 Task: Create a due date automation trigger when advanced on, on the tuesday of the week a card is due add dates due in 1 days at 11:00 AM.
Action: Mouse moved to (822, 251)
Screenshot: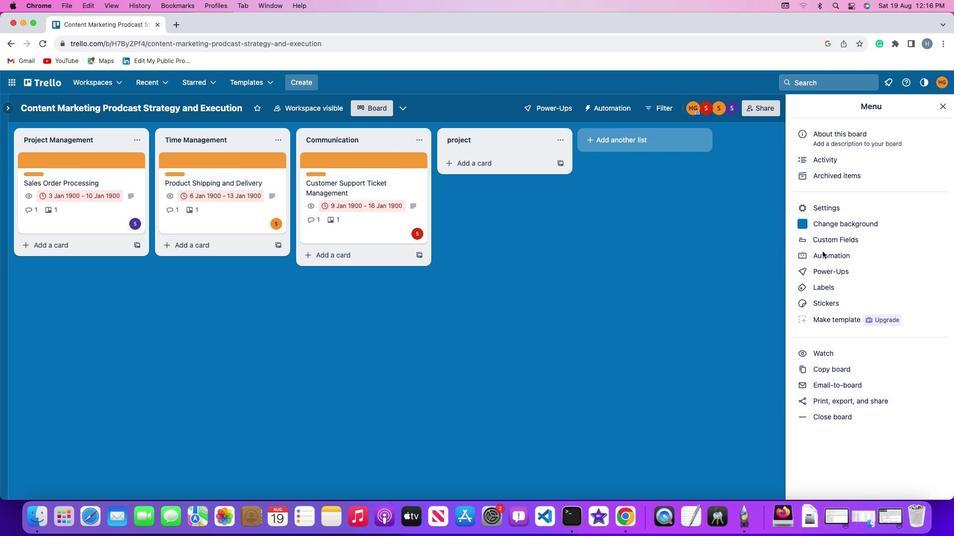 
Action: Mouse pressed left at (822, 251)
Screenshot: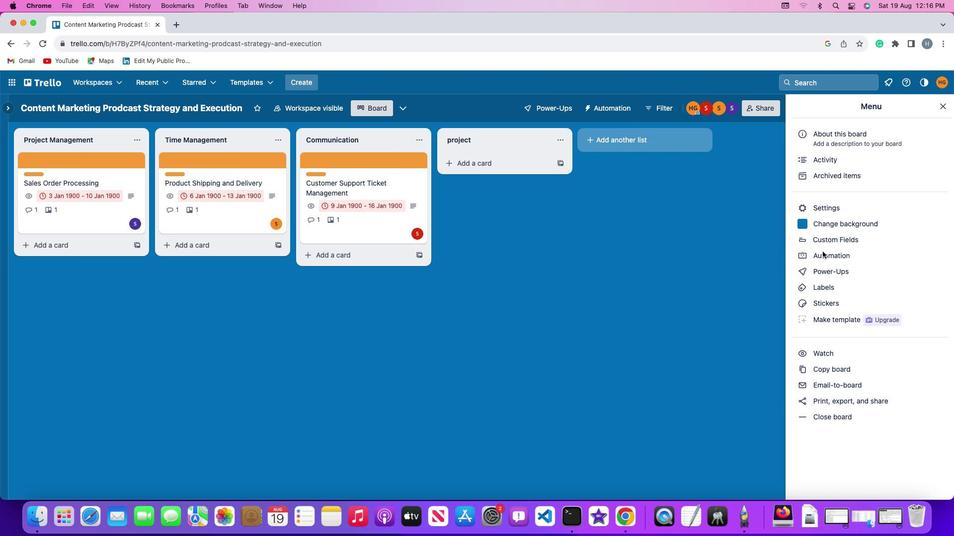 
Action: Mouse pressed left at (822, 251)
Screenshot: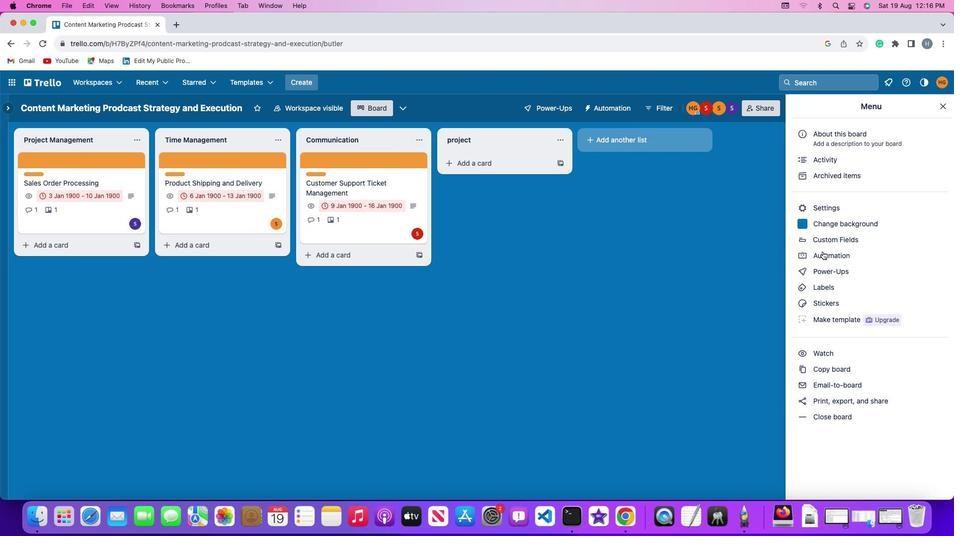 
Action: Mouse moved to (67, 235)
Screenshot: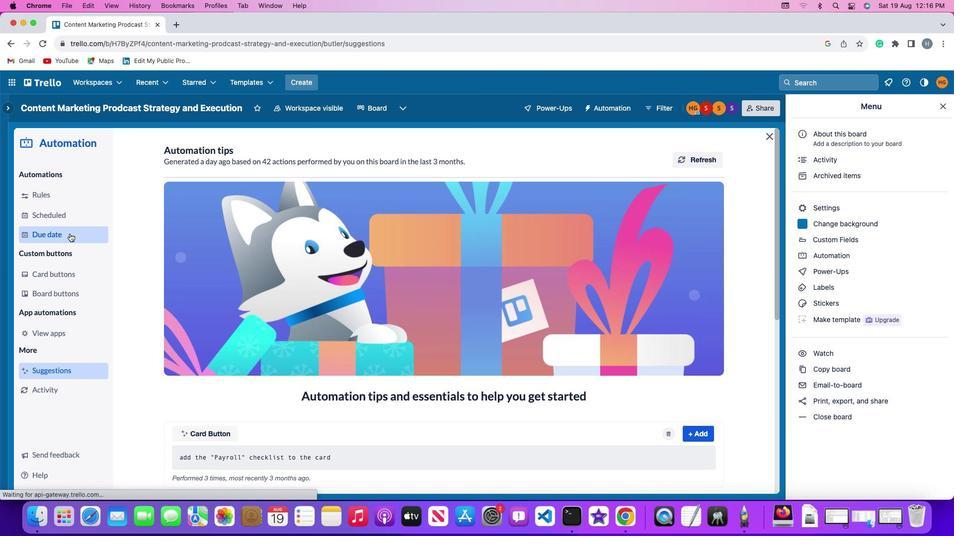 
Action: Mouse pressed left at (67, 235)
Screenshot: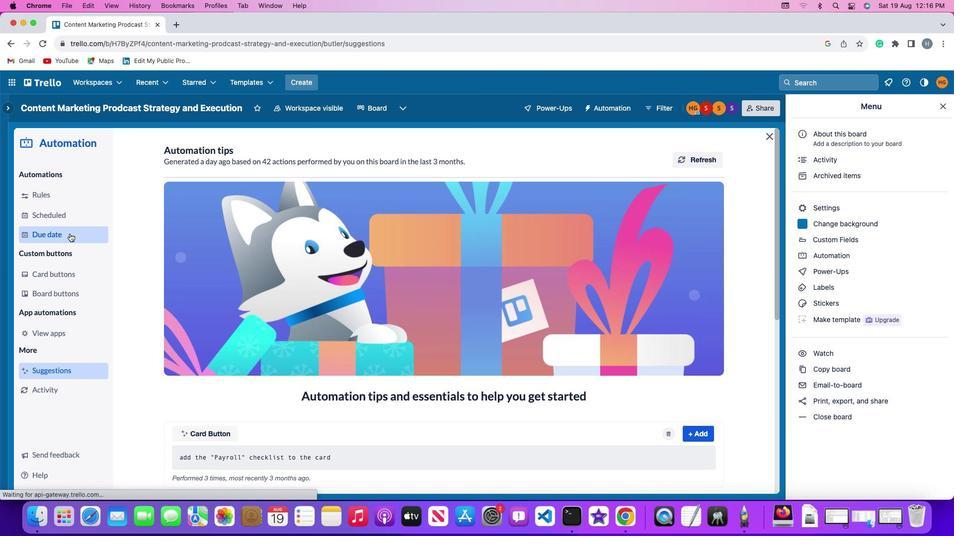 
Action: Mouse moved to (667, 153)
Screenshot: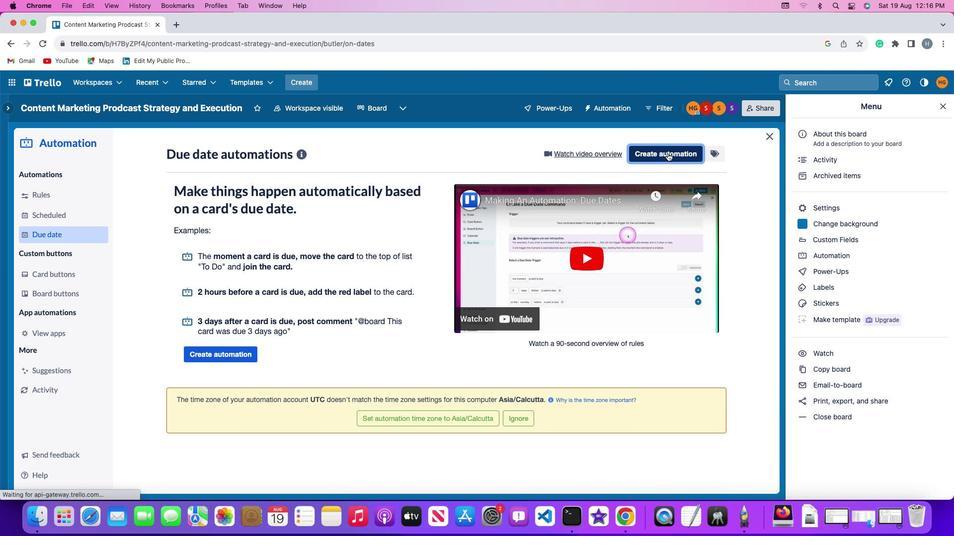 
Action: Mouse pressed left at (667, 153)
Screenshot: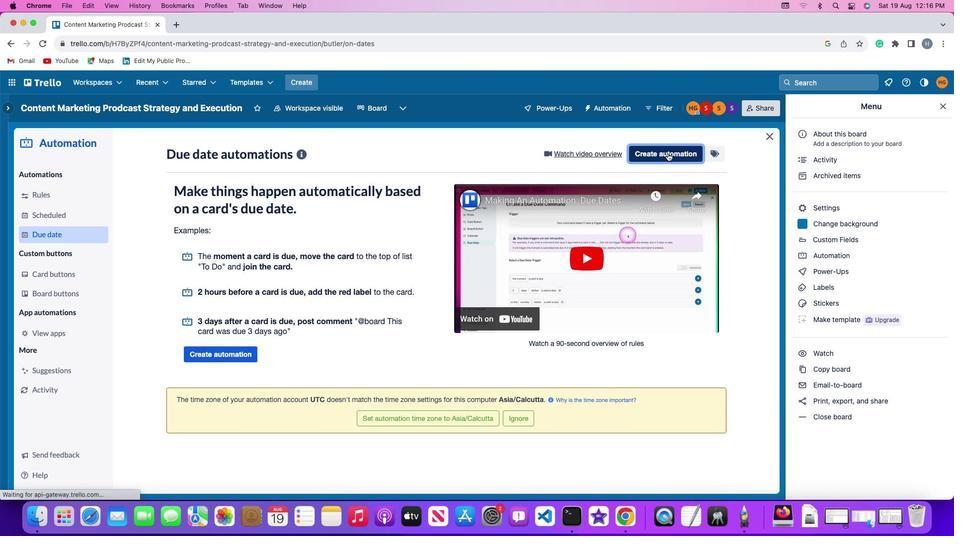 
Action: Mouse moved to (183, 249)
Screenshot: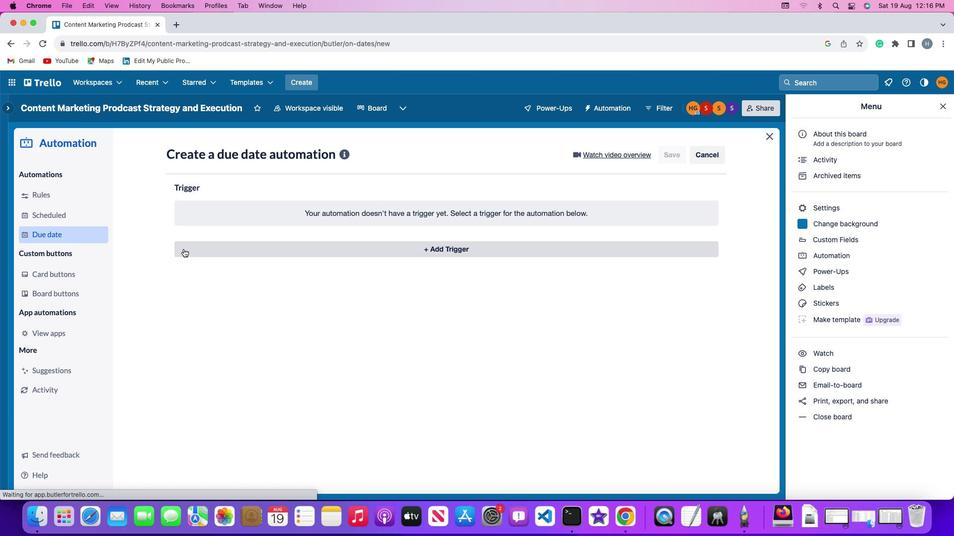 
Action: Mouse pressed left at (183, 249)
Screenshot: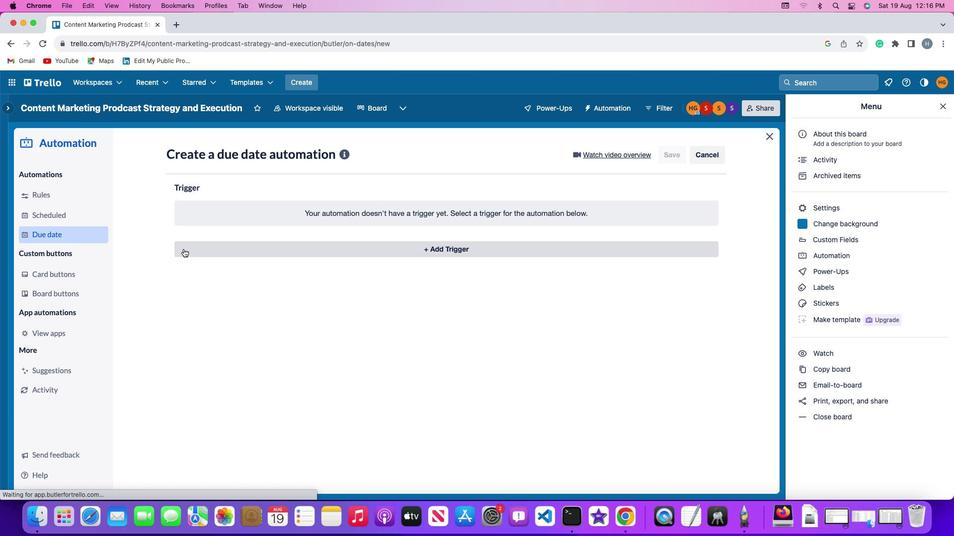 
Action: Mouse moved to (206, 431)
Screenshot: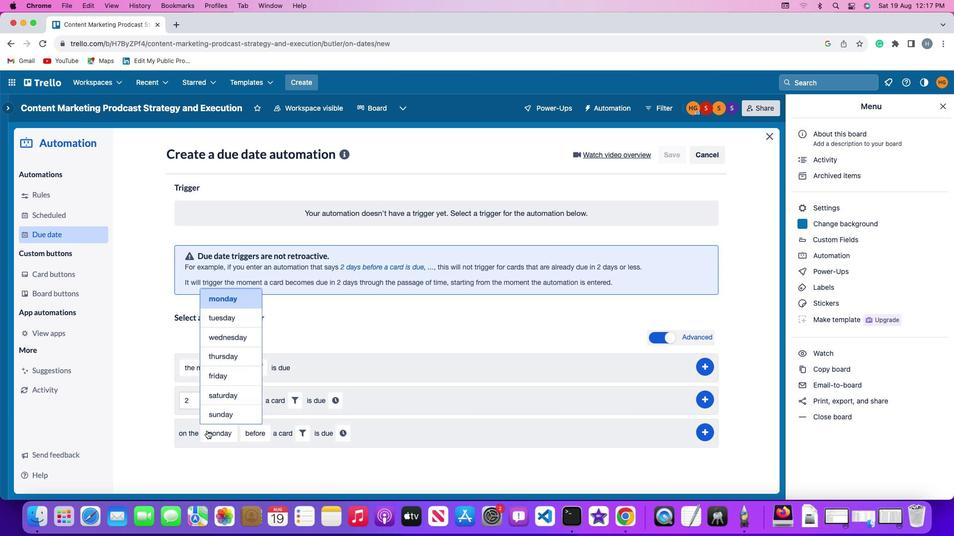 
Action: Mouse pressed left at (206, 431)
Screenshot: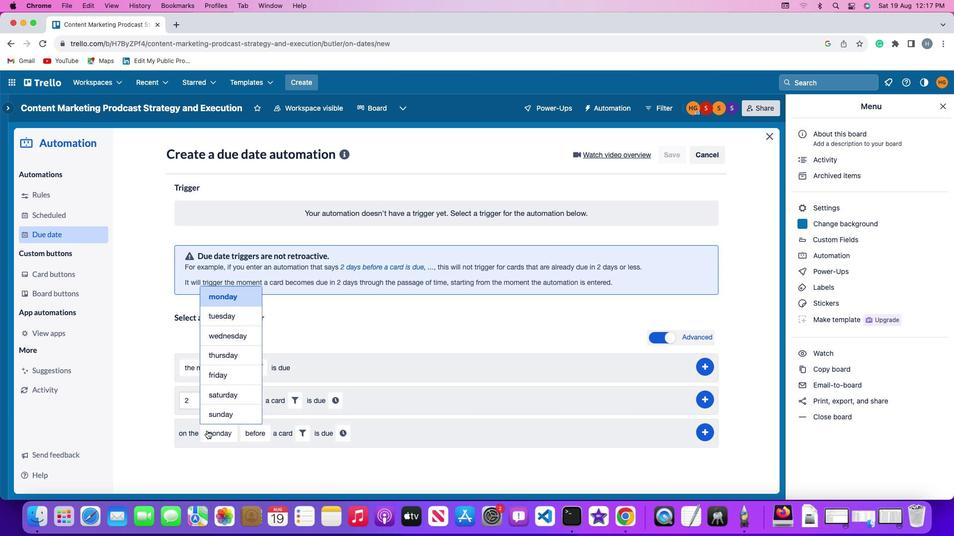 
Action: Mouse moved to (223, 309)
Screenshot: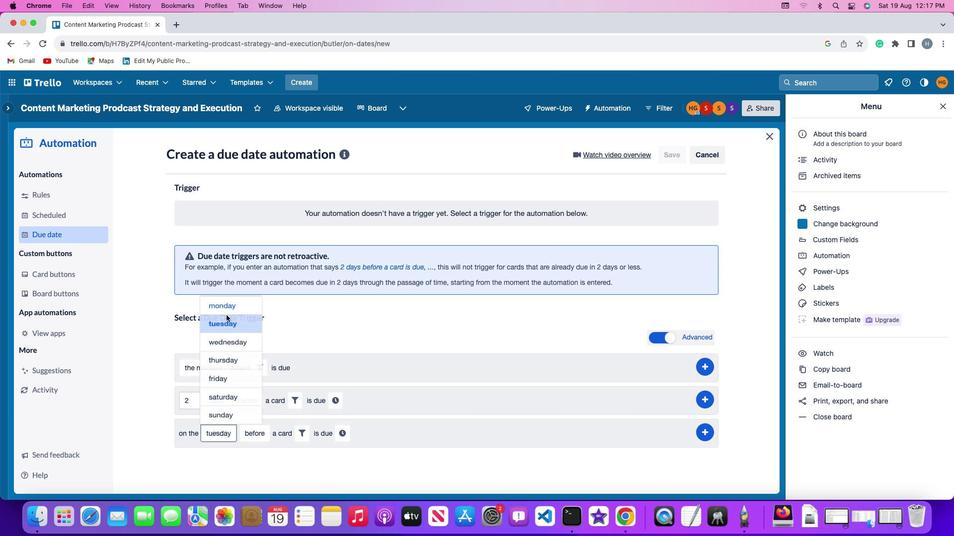 
Action: Mouse pressed left at (223, 309)
Screenshot: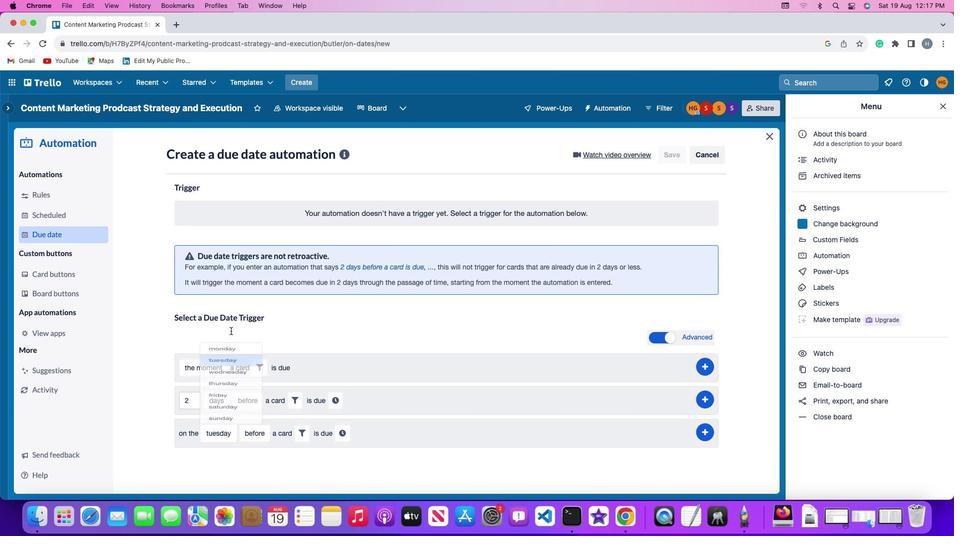 
Action: Mouse moved to (253, 437)
Screenshot: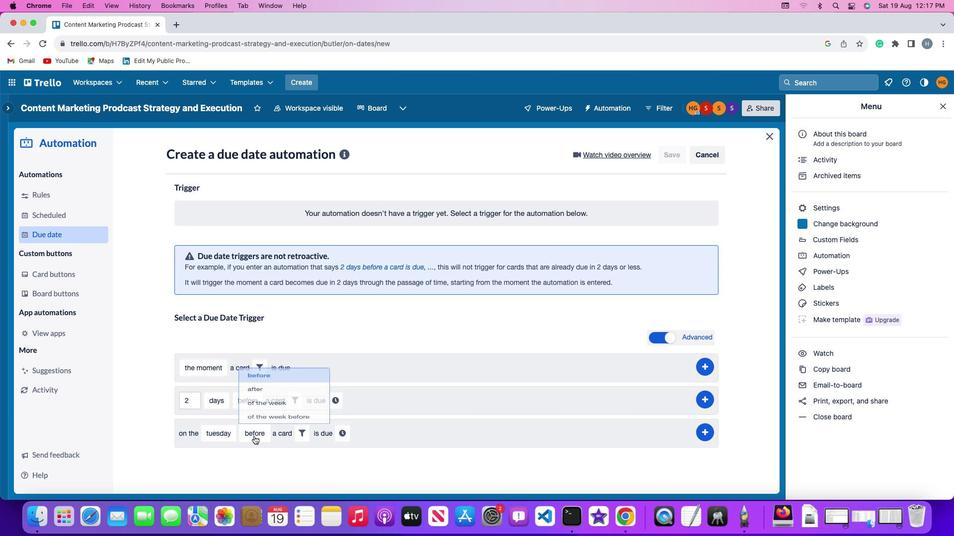 
Action: Mouse pressed left at (253, 437)
Screenshot: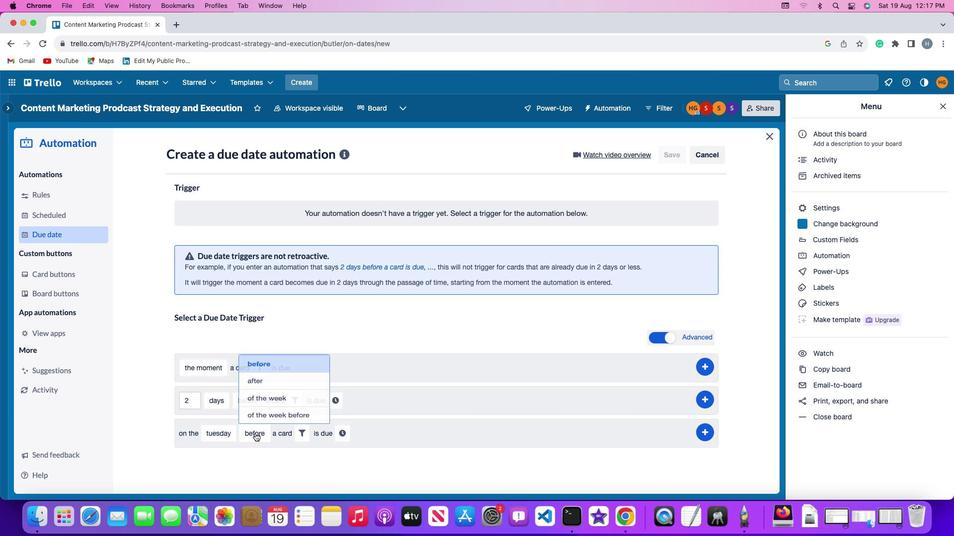 
Action: Mouse moved to (266, 391)
Screenshot: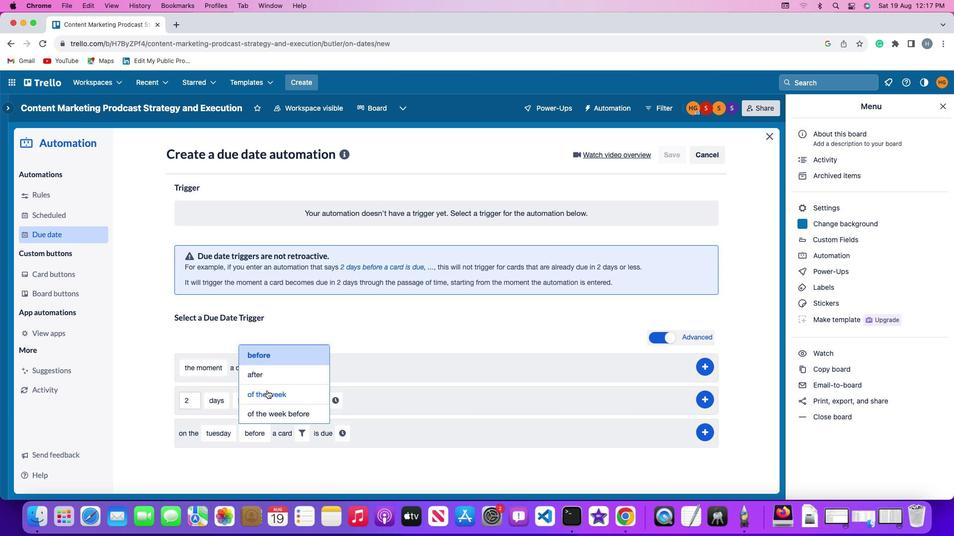 
Action: Mouse pressed left at (266, 391)
Screenshot: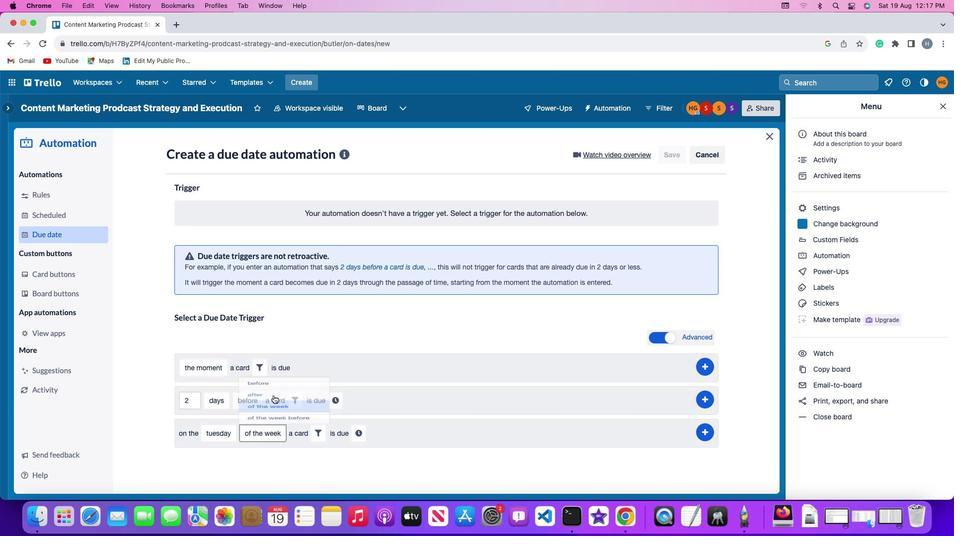 
Action: Mouse moved to (318, 430)
Screenshot: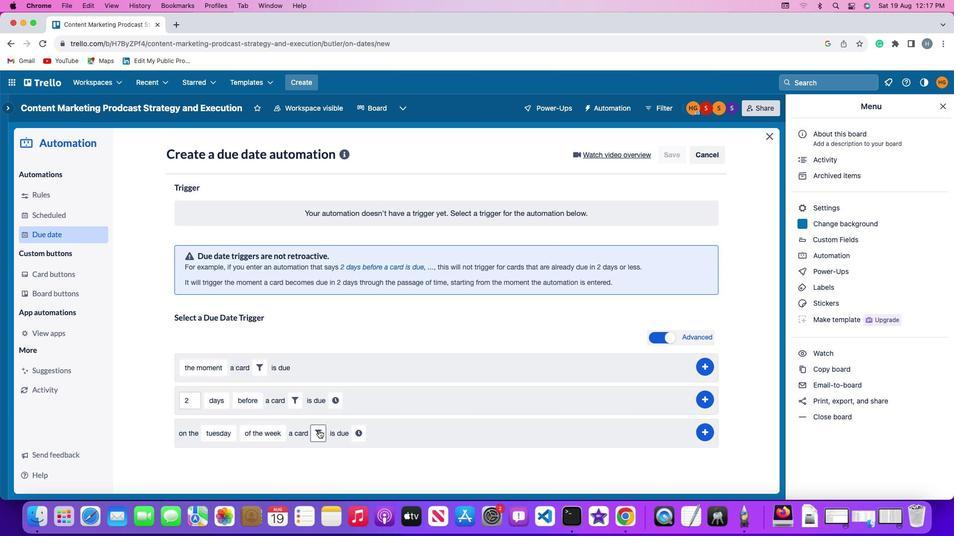 
Action: Mouse pressed left at (318, 430)
Screenshot: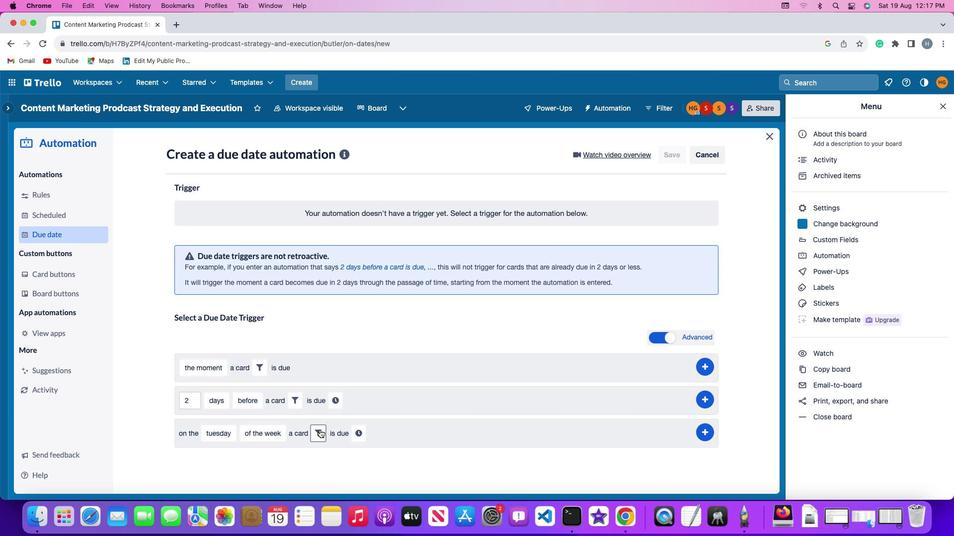 
Action: Mouse moved to (380, 463)
Screenshot: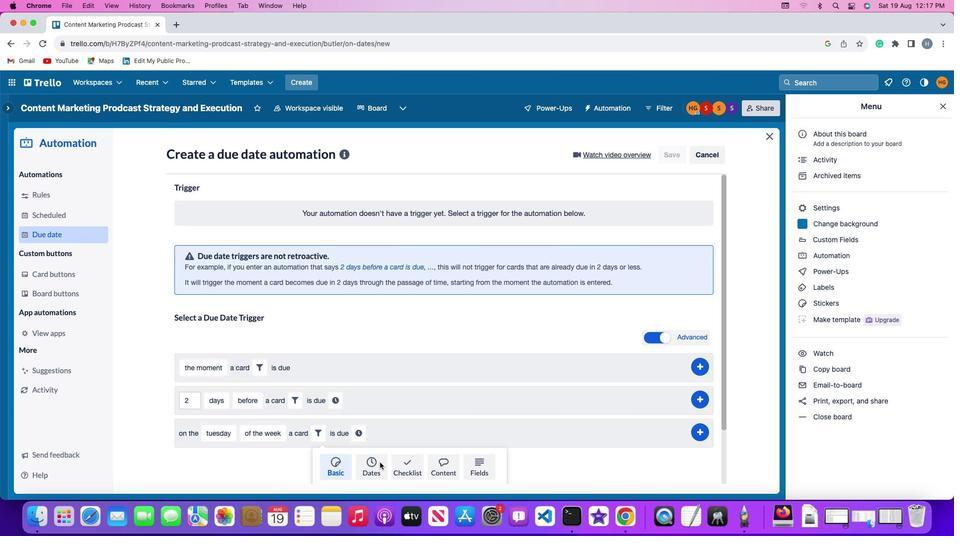 
Action: Mouse pressed left at (380, 463)
Screenshot: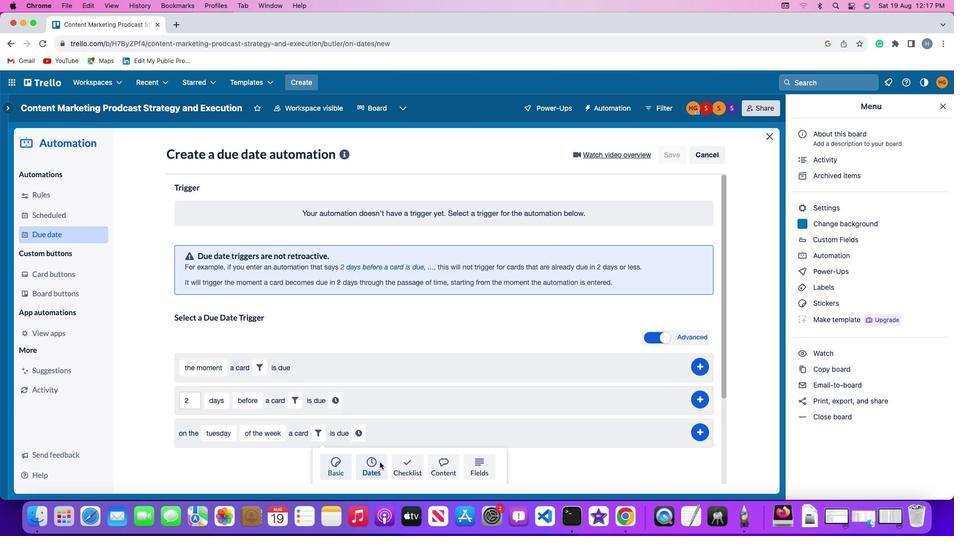 
Action: Mouse moved to (266, 452)
Screenshot: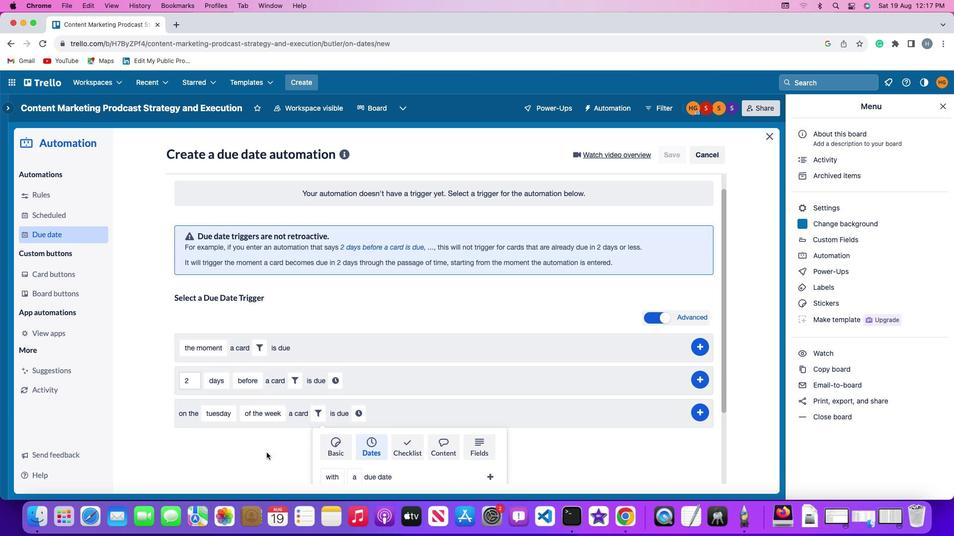 
Action: Mouse scrolled (266, 452) with delta (0, 0)
Screenshot: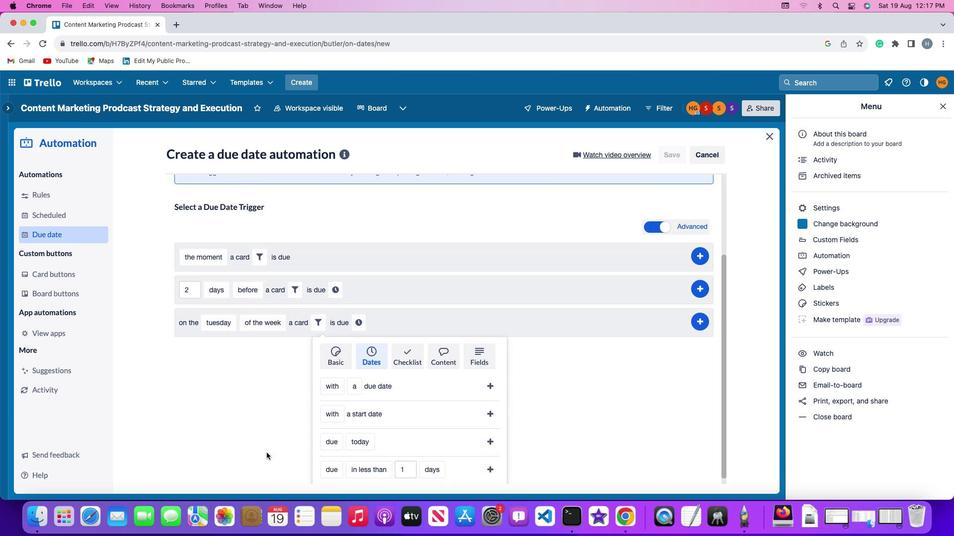 
Action: Mouse scrolled (266, 452) with delta (0, 0)
Screenshot: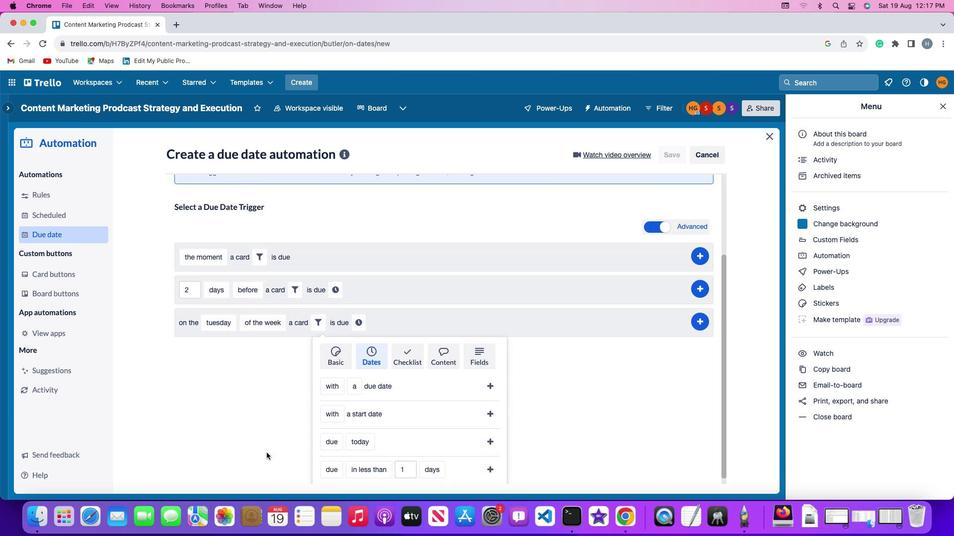 
Action: Mouse scrolled (266, 452) with delta (0, -1)
Screenshot: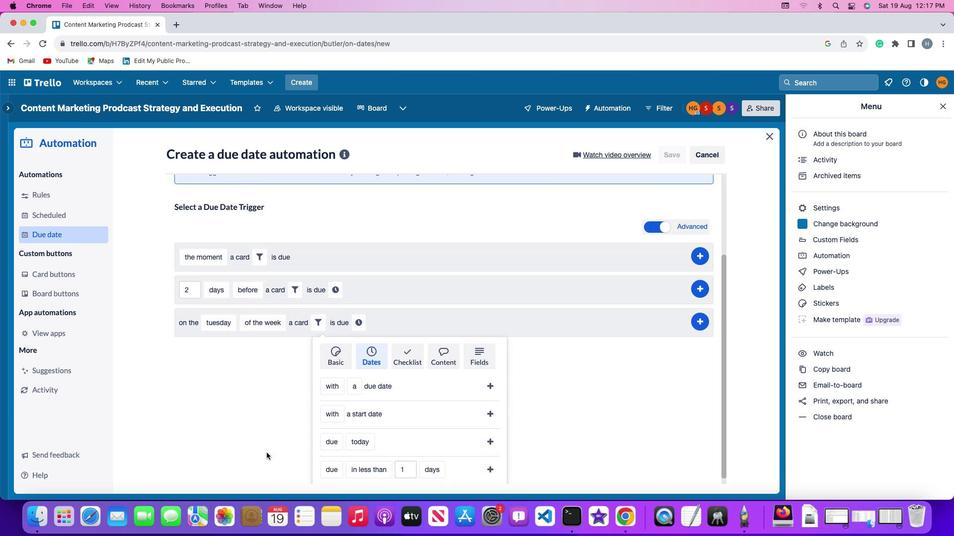 
Action: Mouse scrolled (266, 452) with delta (0, -2)
Screenshot: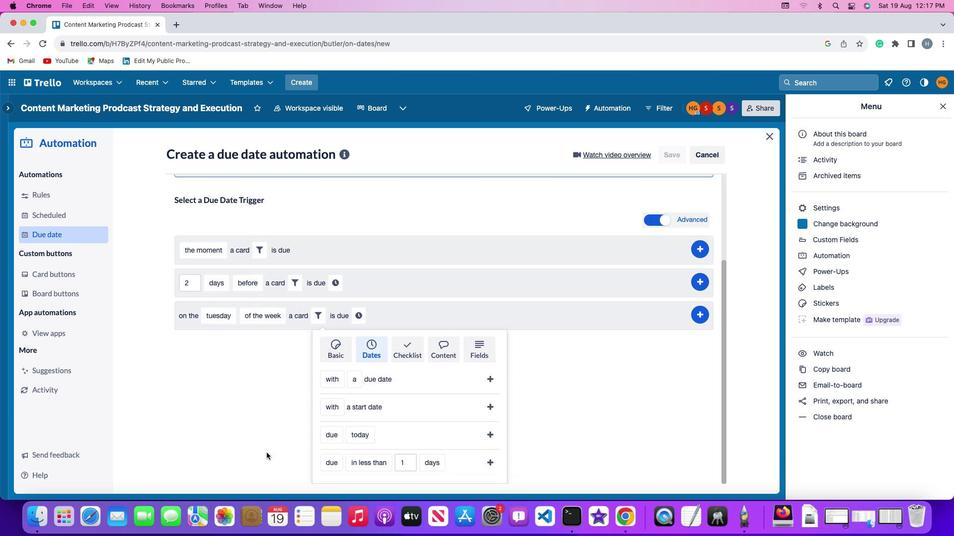 
Action: Mouse scrolled (266, 452) with delta (0, -2)
Screenshot: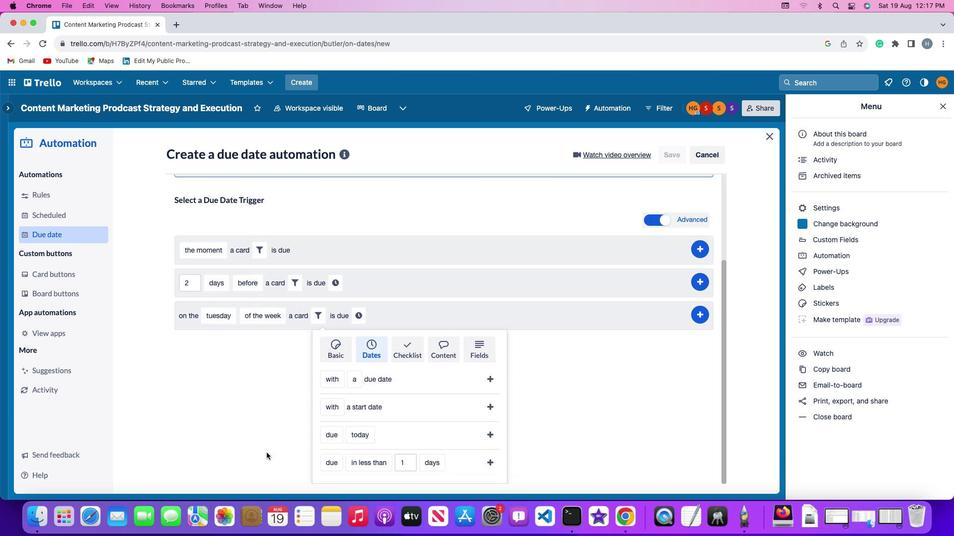 
Action: Mouse scrolled (266, 452) with delta (0, 0)
Screenshot: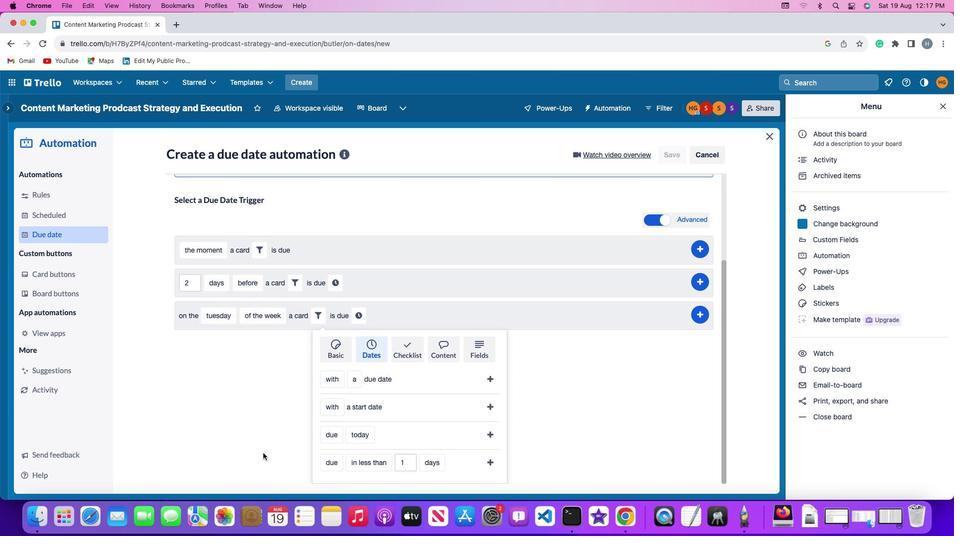 
Action: Mouse scrolled (266, 452) with delta (0, 0)
Screenshot: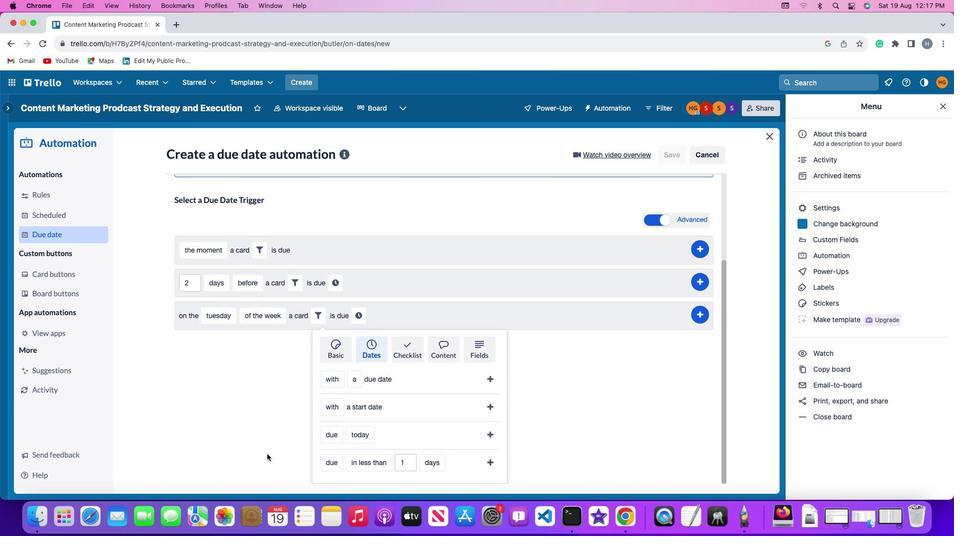 
Action: Mouse scrolled (266, 452) with delta (0, -1)
Screenshot: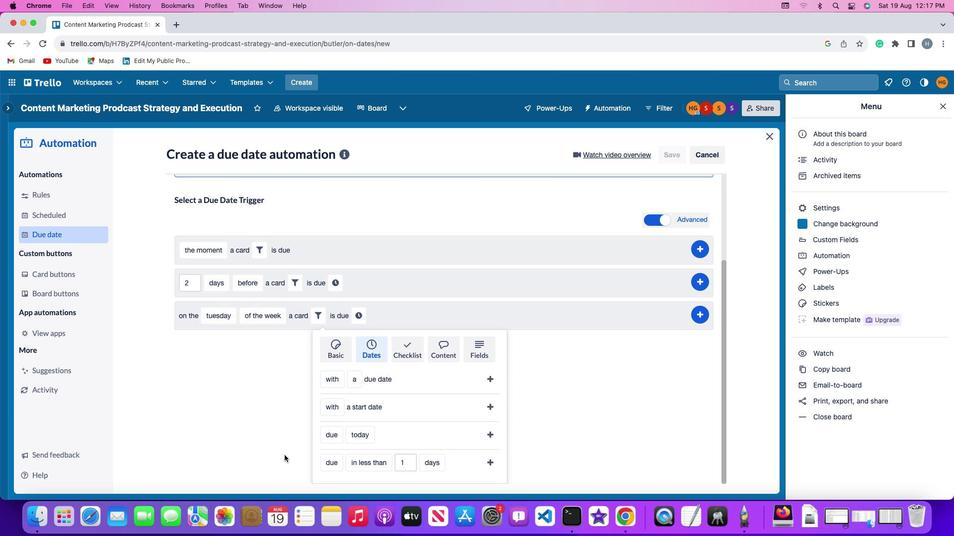 
Action: Mouse scrolled (266, 452) with delta (0, -1)
Screenshot: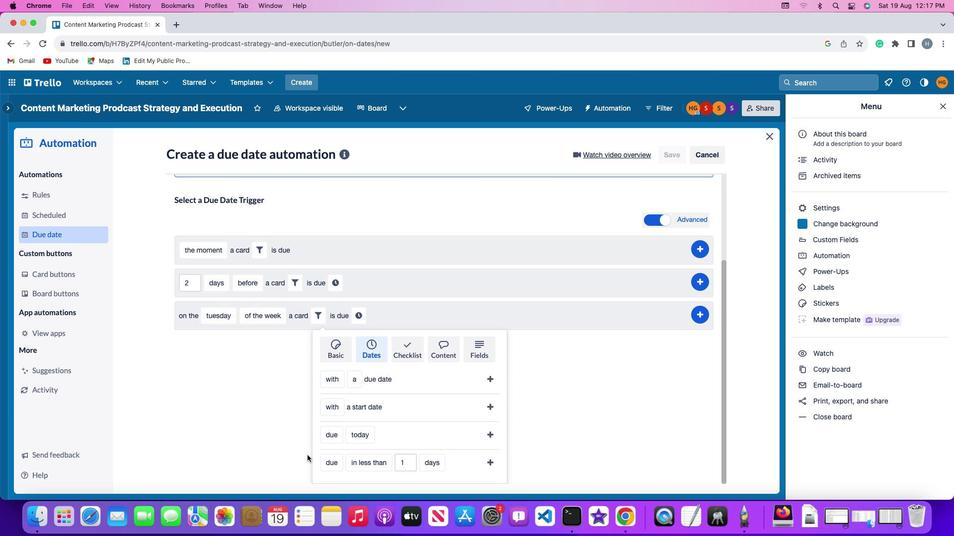 
Action: Mouse moved to (335, 455)
Screenshot: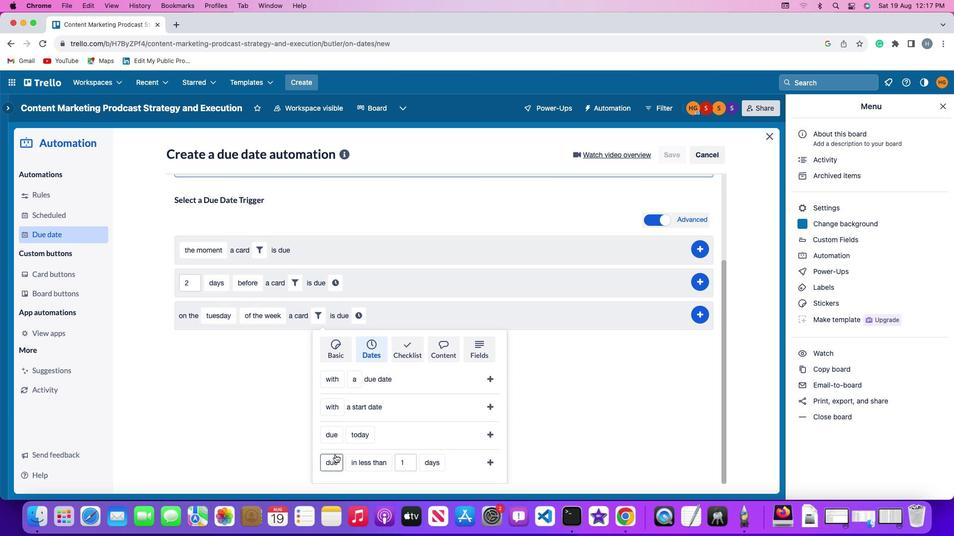 
Action: Mouse pressed left at (335, 455)
Screenshot: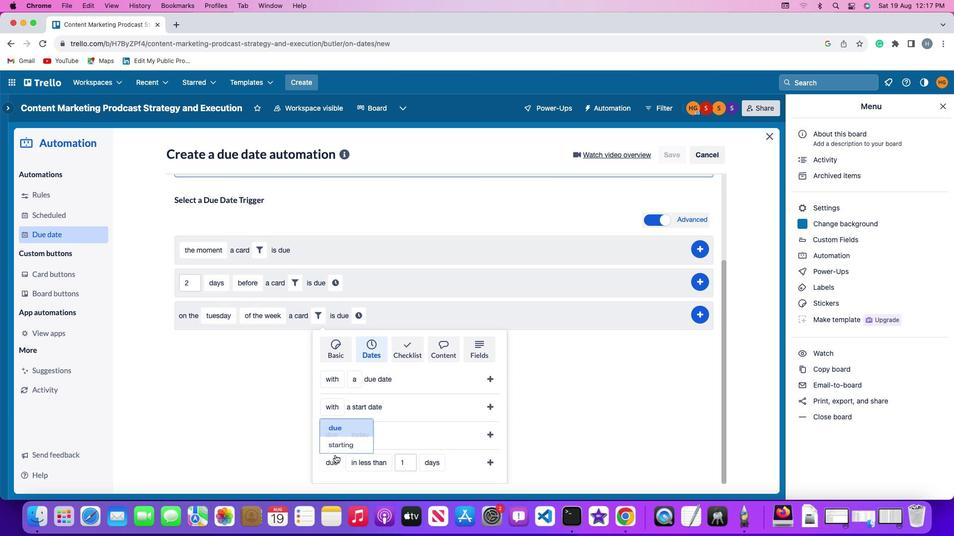 
Action: Mouse moved to (338, 428)
Screenshot: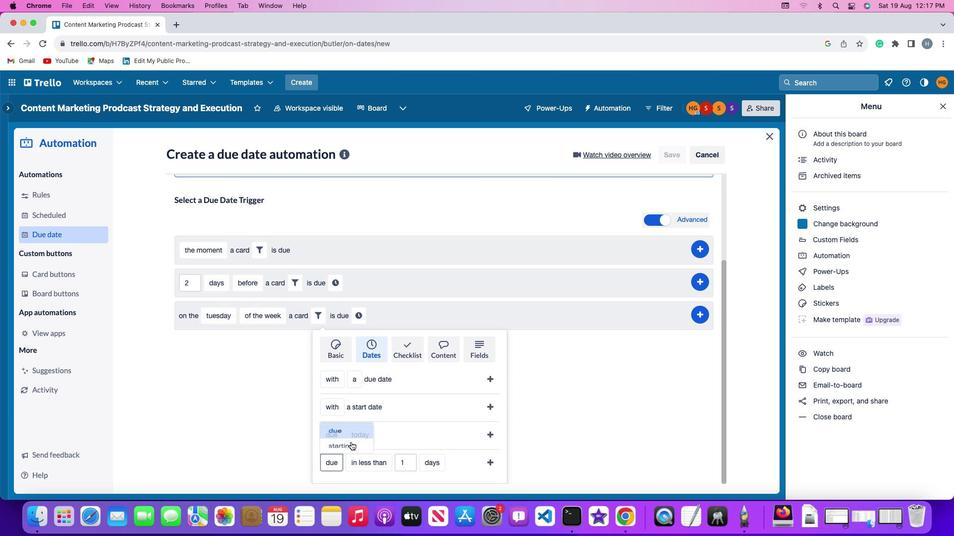 
Action: Mouse pressed left at (338, 428)
Screenshot: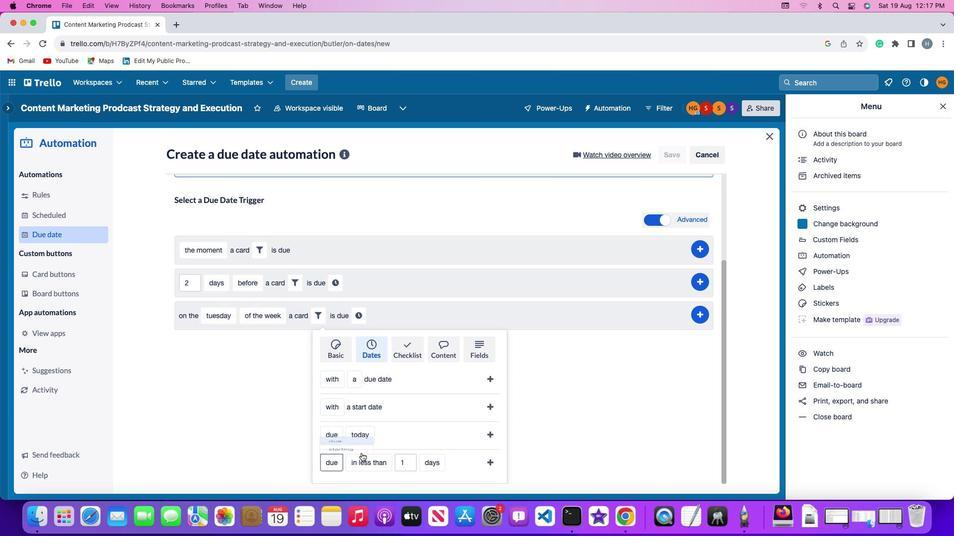 
Action: Mouse moved to (369, 463)
Screenshot: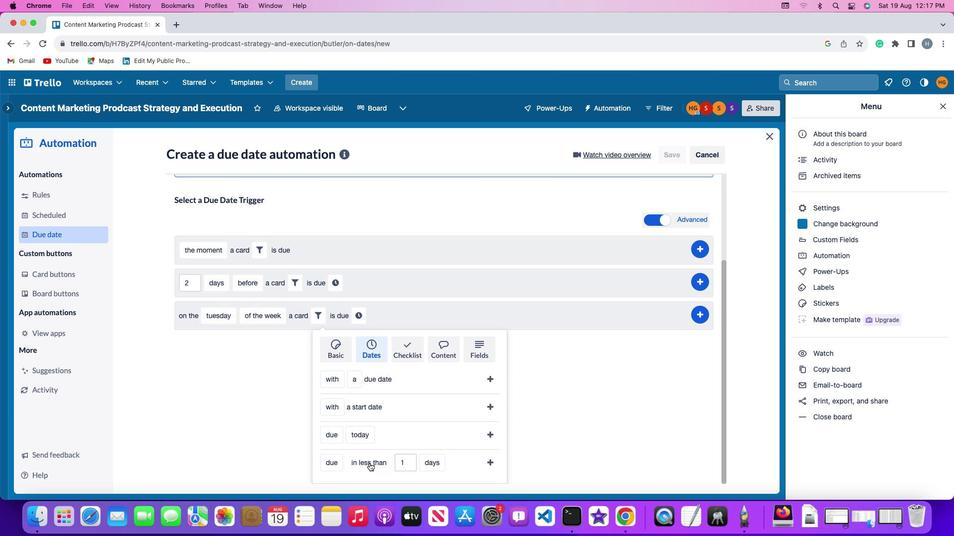 
Action: Mouse pressed left at (369, 463)
Screenshot: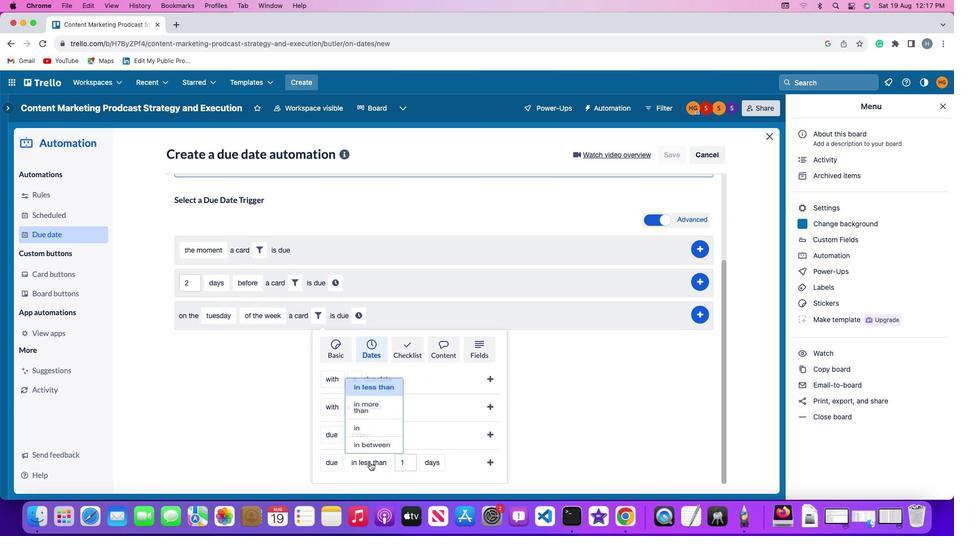 
Action: Mouse moved to (360, 428)
Screenshot: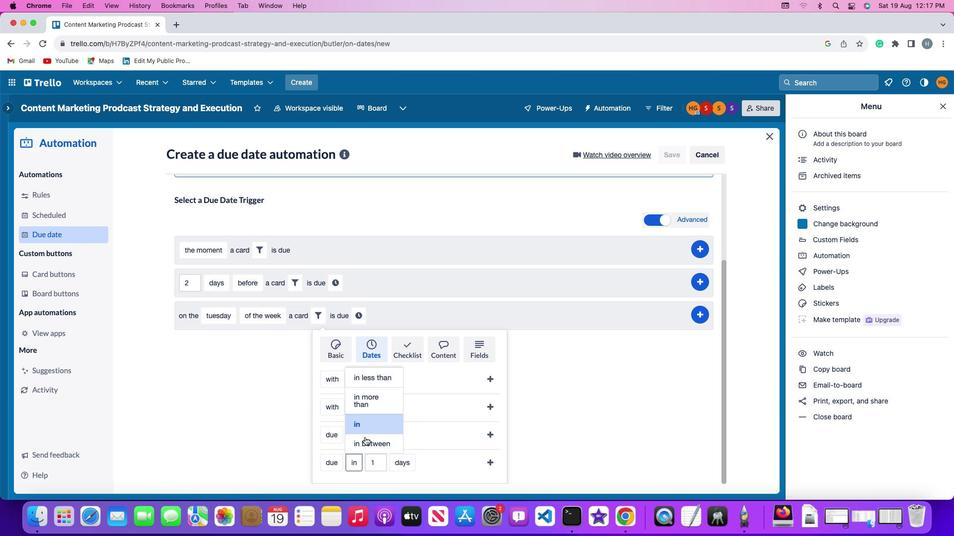 
Action: Mouse pressed left at (360, 428)
Screenshot: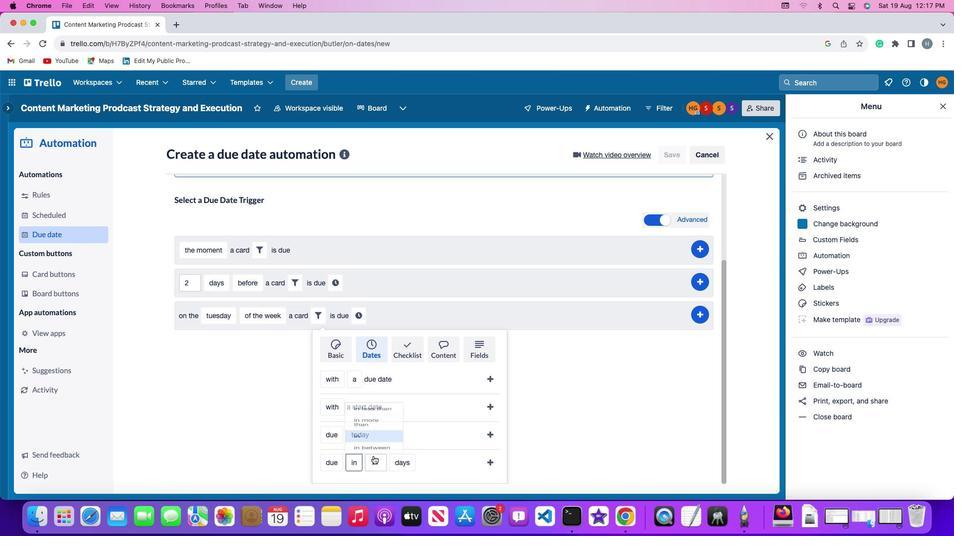 
Action: Mouse moved to (376, 464)
Screenshot: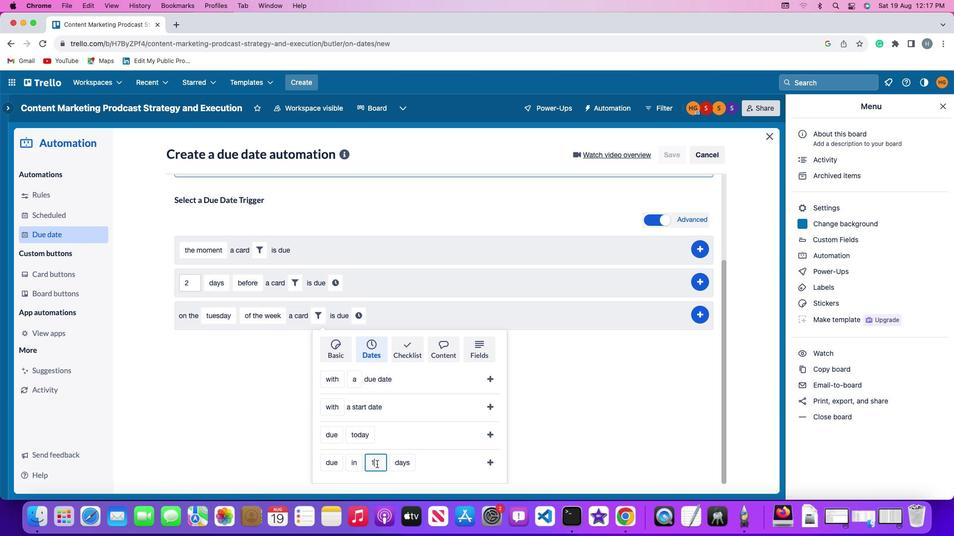 
Action: Mouse pressed left at (376, 464)
Screenshot: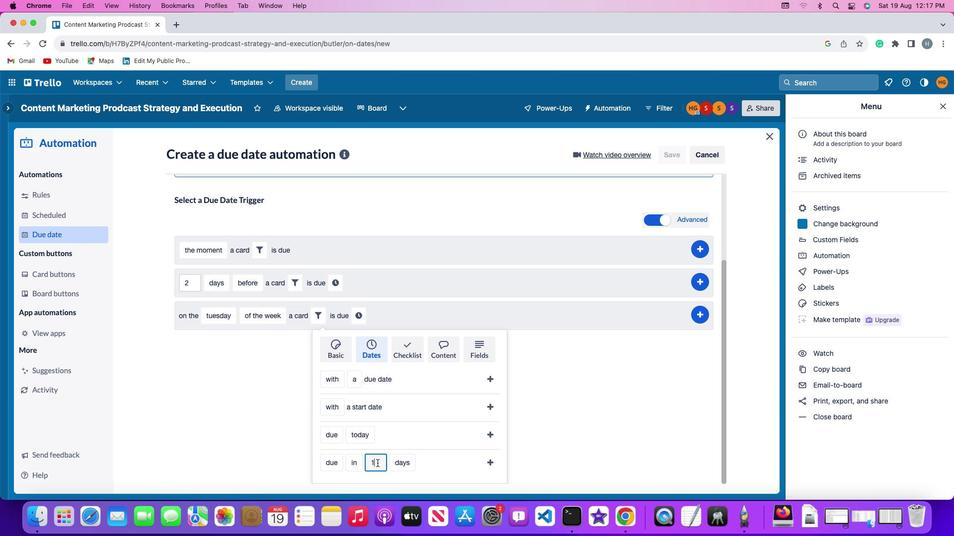 
Action: Mouse moved to (377, 463)
Screenshot: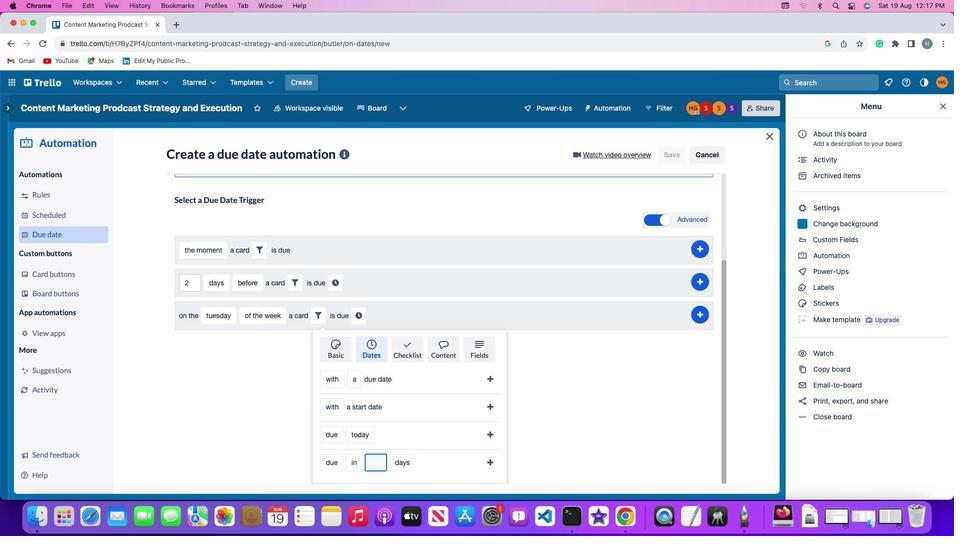 
Action: Key pressed Key.backspace'1'
Screenshot: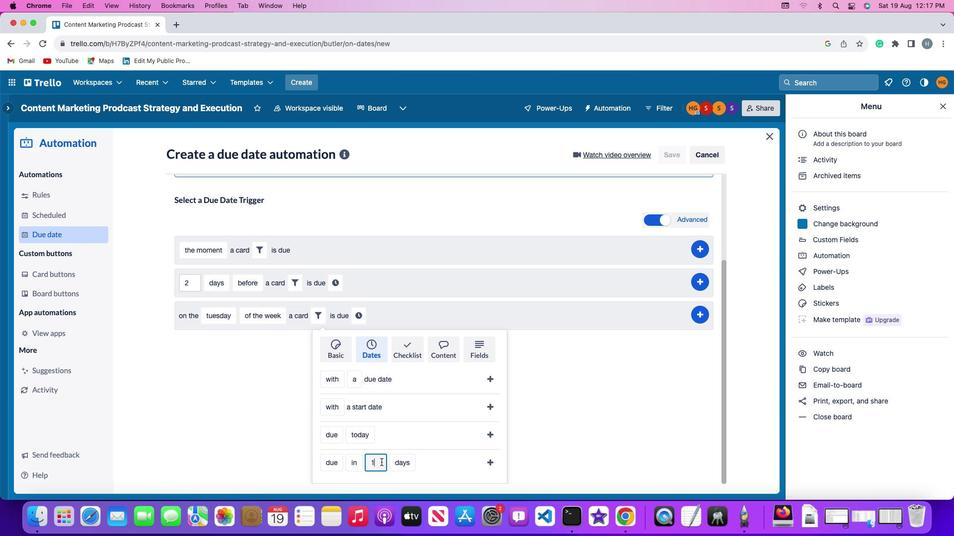 
Action: Mouse moved to (390, 461)
Screenshot: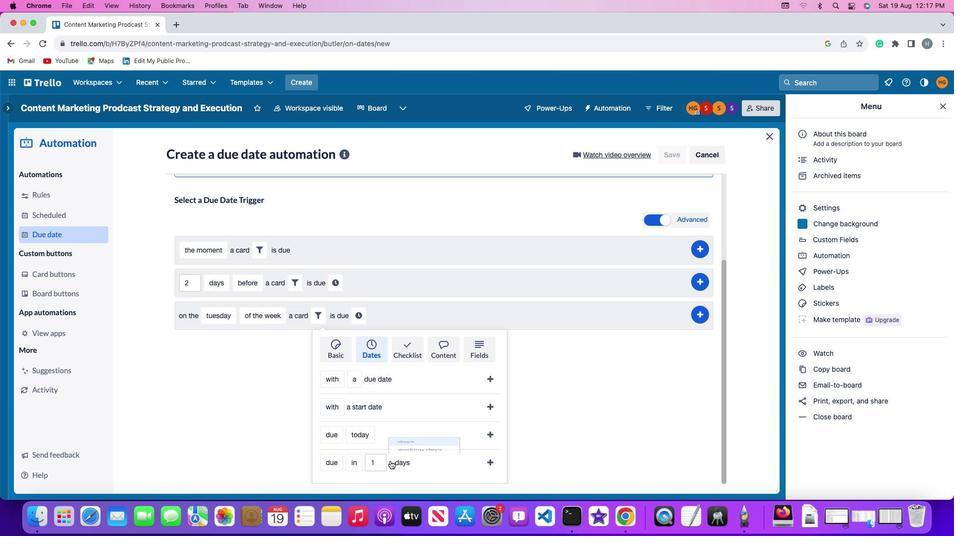 
Action: Mouse pressed left at (390, 461)
Screenshot: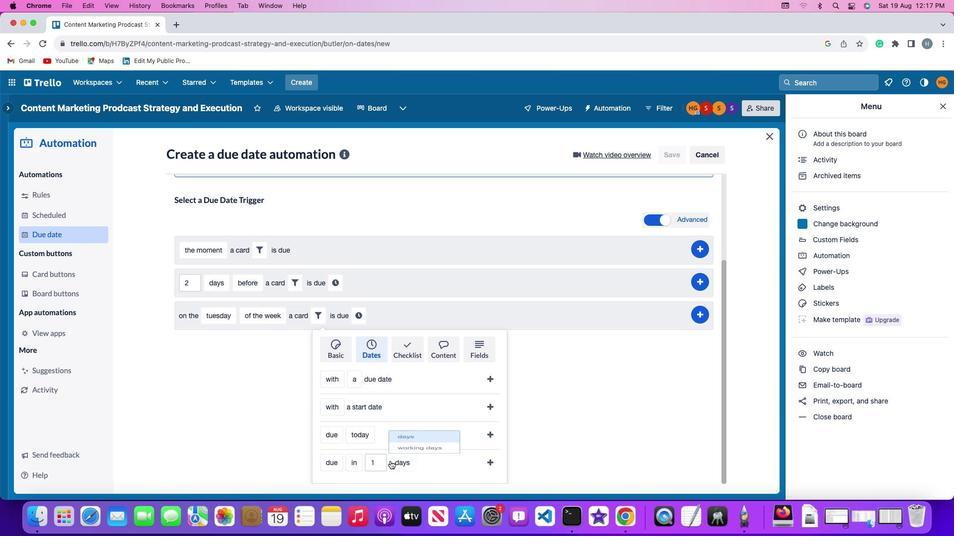 
Action: Mouse moved to (406, 423)
Screenshot: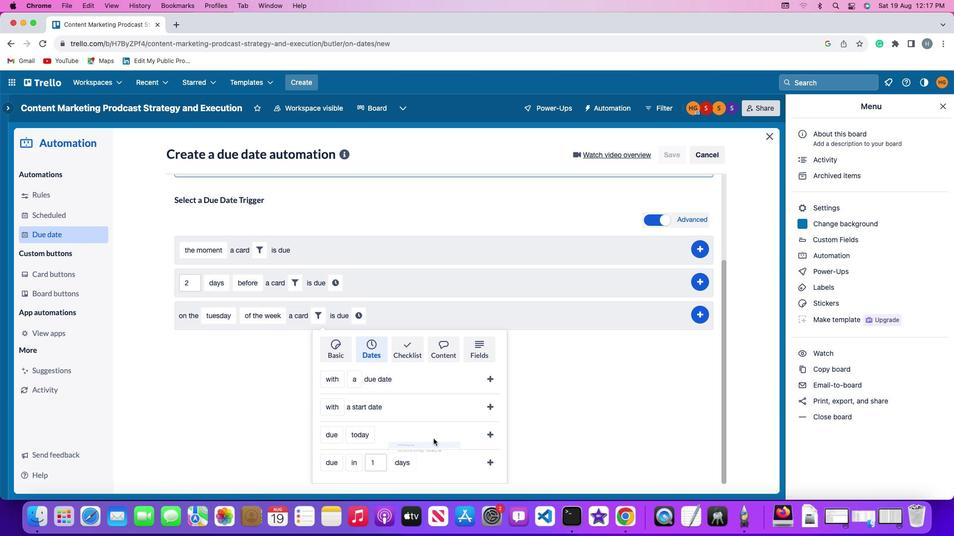 
Action: Mouse pressed left at (406, 423)
Screenshot: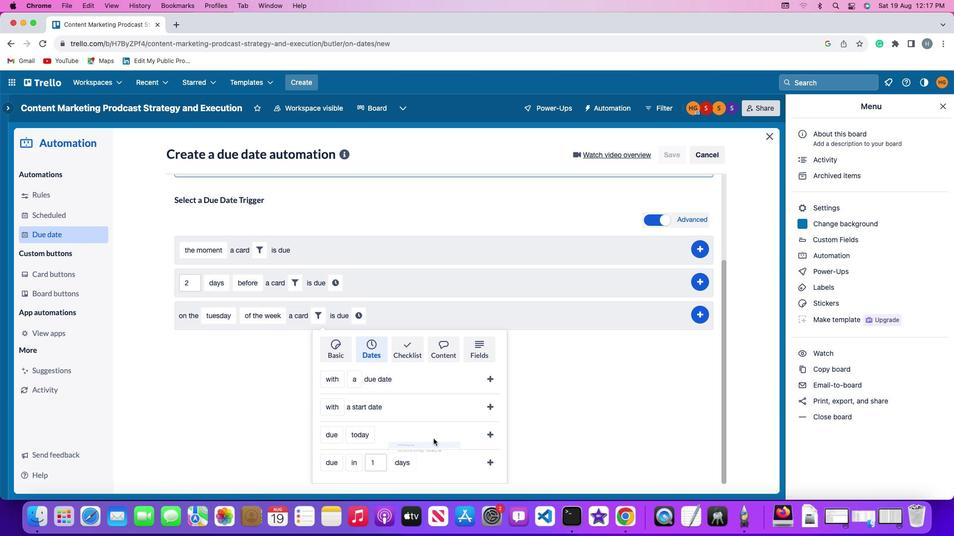 
Action: Mouse moved to (492, 460)
Screenshot: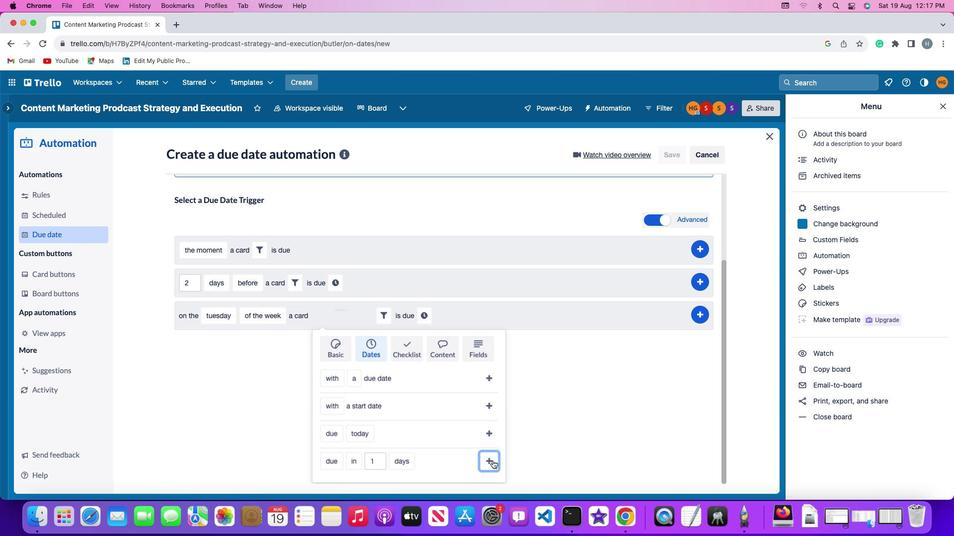 
Action: Mouse pressed left at (492, 460)
Screenshot: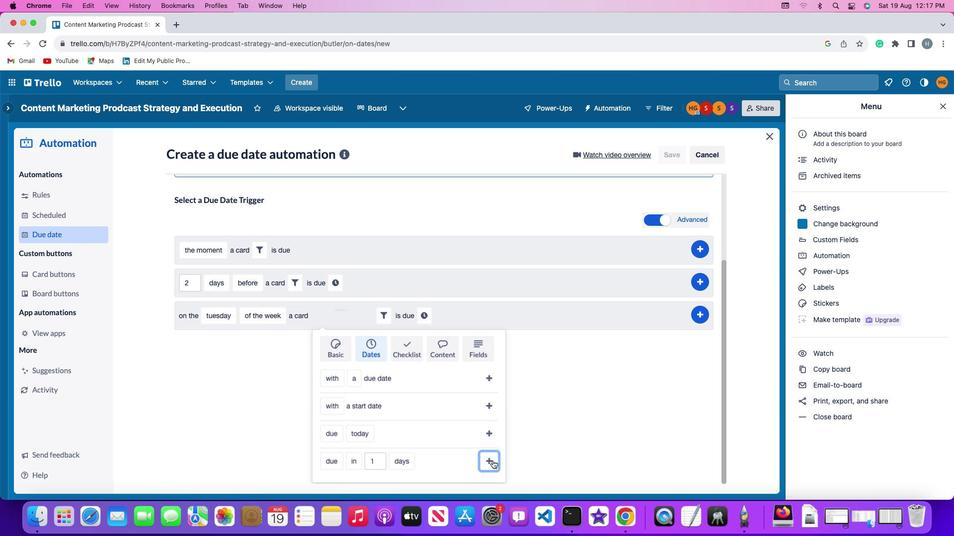 
Action: Mouse moved to (424, 436)
Screenshot: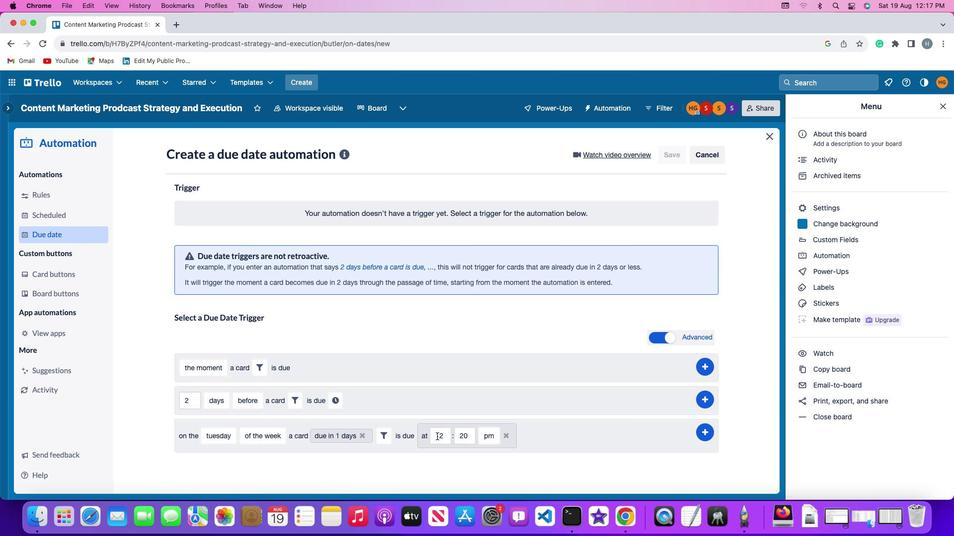 
Action: Mouse pressed left at (424, 436)
Screenshot: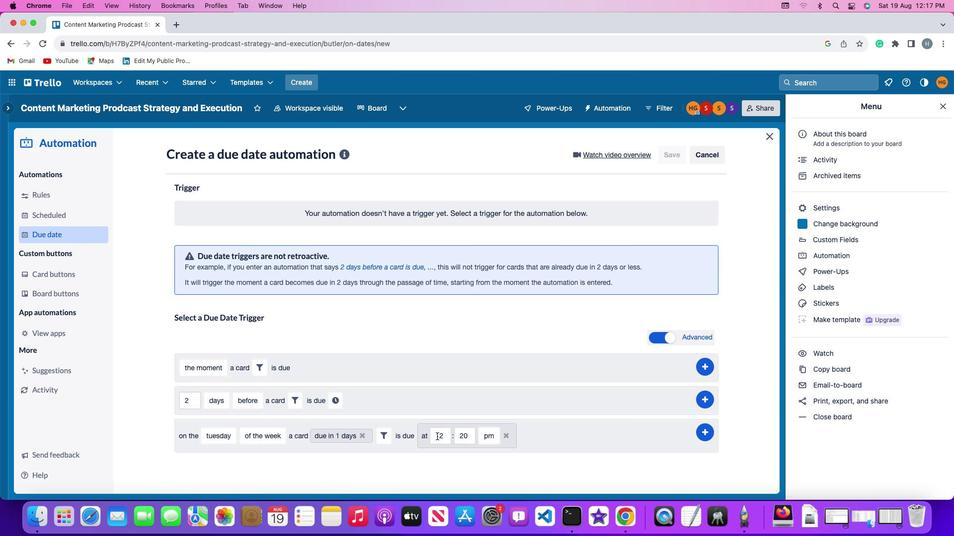 
Action: Mouse moved to (446, 436)
Screenshot: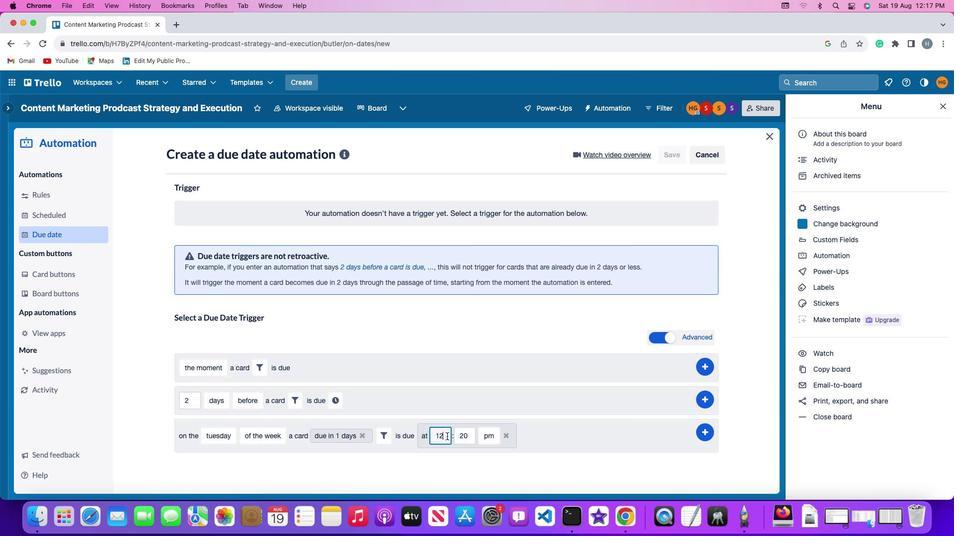 
Action: Mouse pressed left at (446, 436)
Screenshot: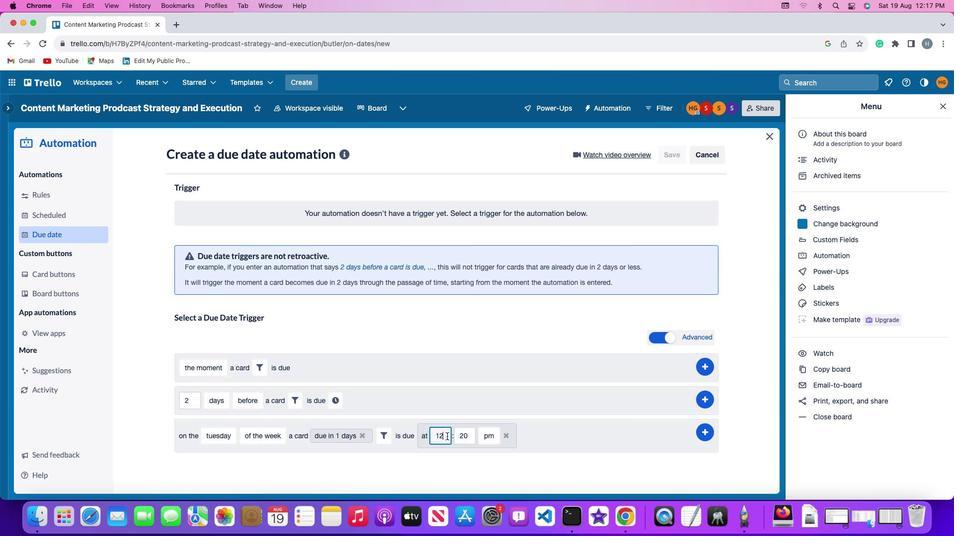 
Action: Mouse moved to (446, 437)
Screenshot: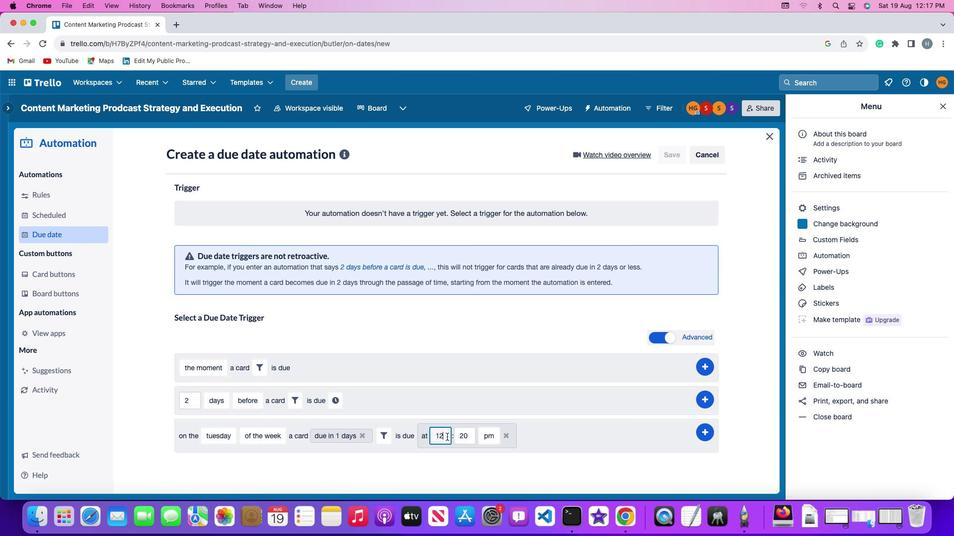 
Action: Key pressed Key.backspaceKey.backspace'1''1'
Screenshot: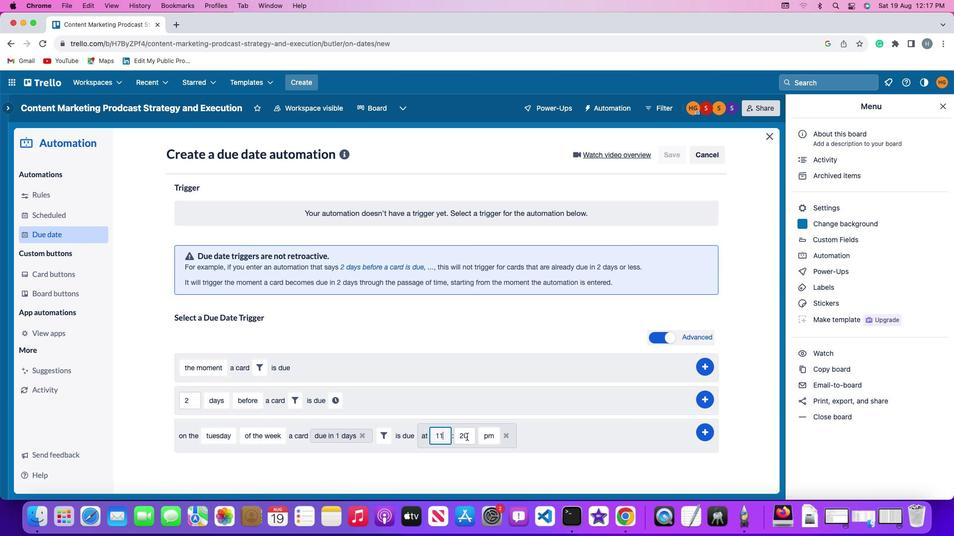 
Action: Mouse moved to (472, 437)
Screenshot: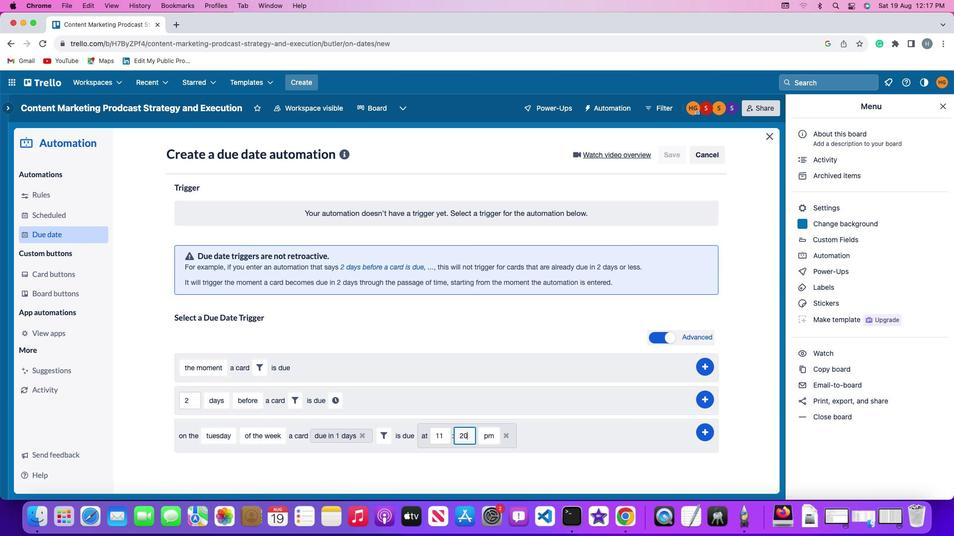 
Action: Mouse pressed left at (472, 437)
Screenshot: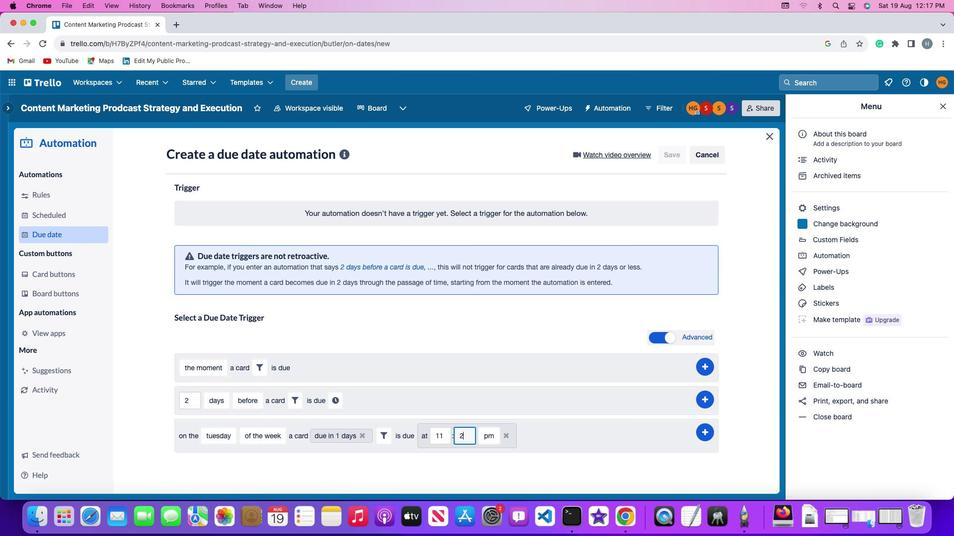 
Action: Mouse moved to (472, 437)
Screenshot: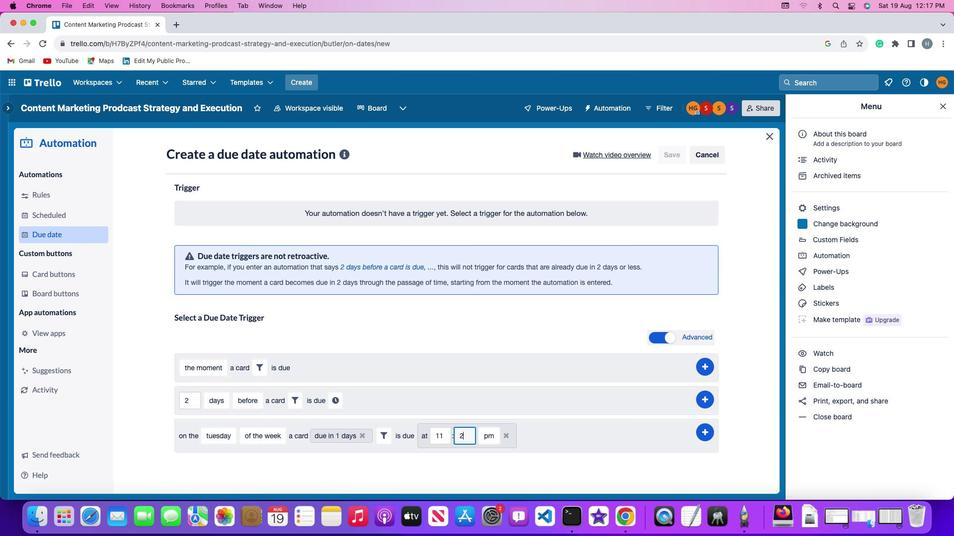
Action: Key pressed Key.backspaceKey.backspace
Screenshot: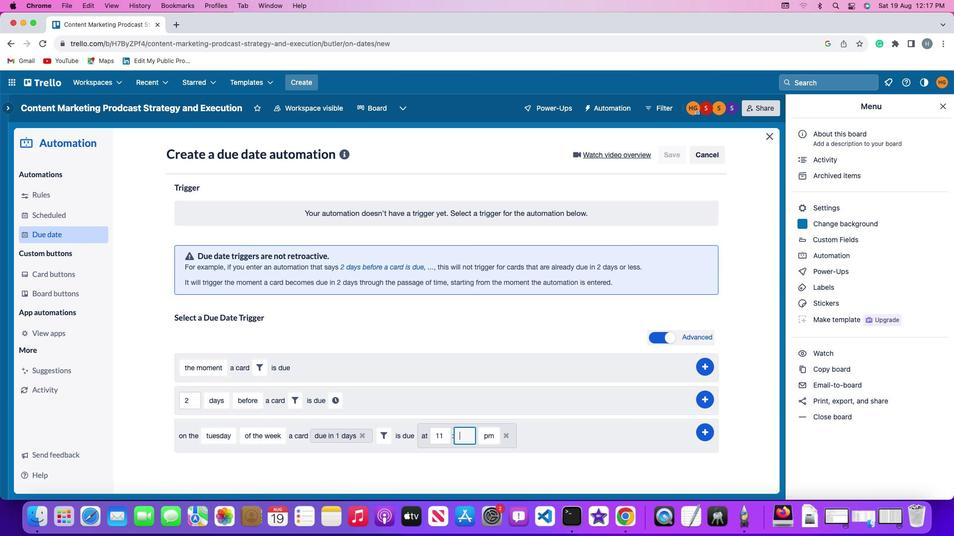 
Action: Mouse moved to (472, 436)
Screenshot: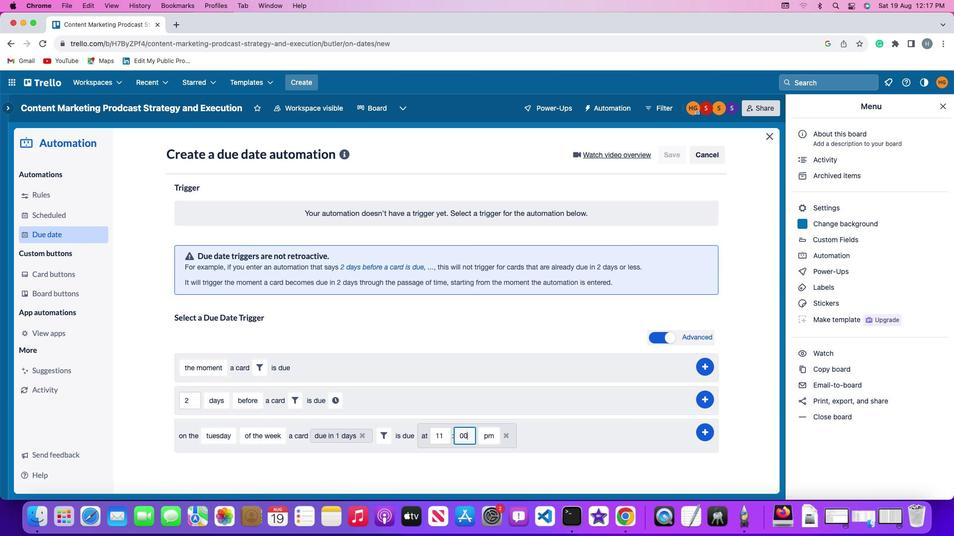 
Action: Key pressed '0''0'
Screenshot: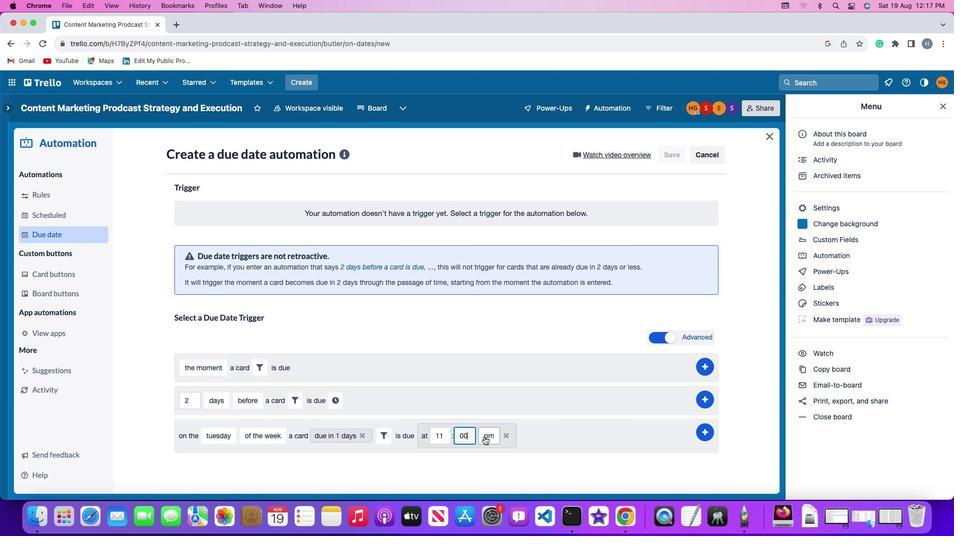 
Action: Mouse moved to (487, 435)
Screenshot: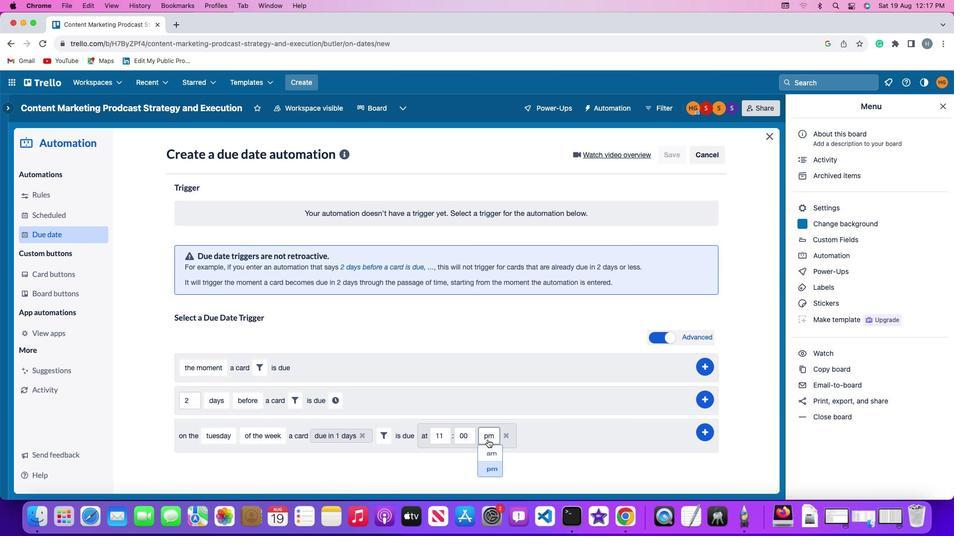 
Action: Mouse pressed left at (487, 435)
Screenshot: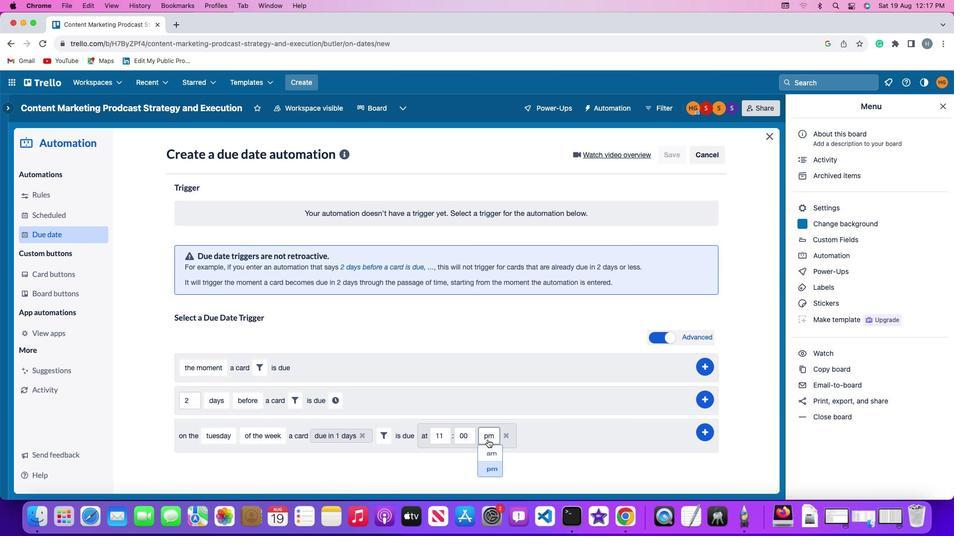 
Action: Mouse moved to (487, 452)
Screenshot: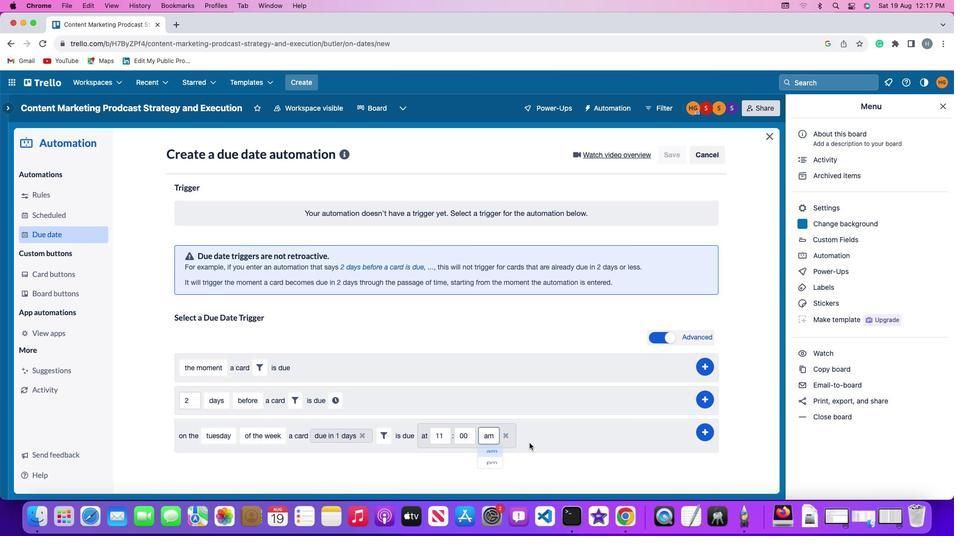 
Action: Mouse pressed left at (487, 452)
Screenshot: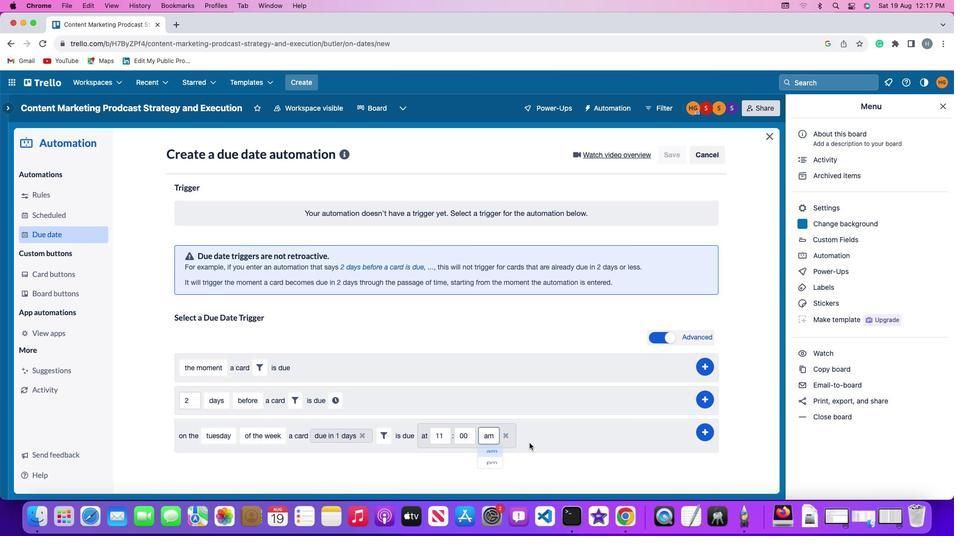 
Action: Mouse moved to (708, 429)
Screenshot: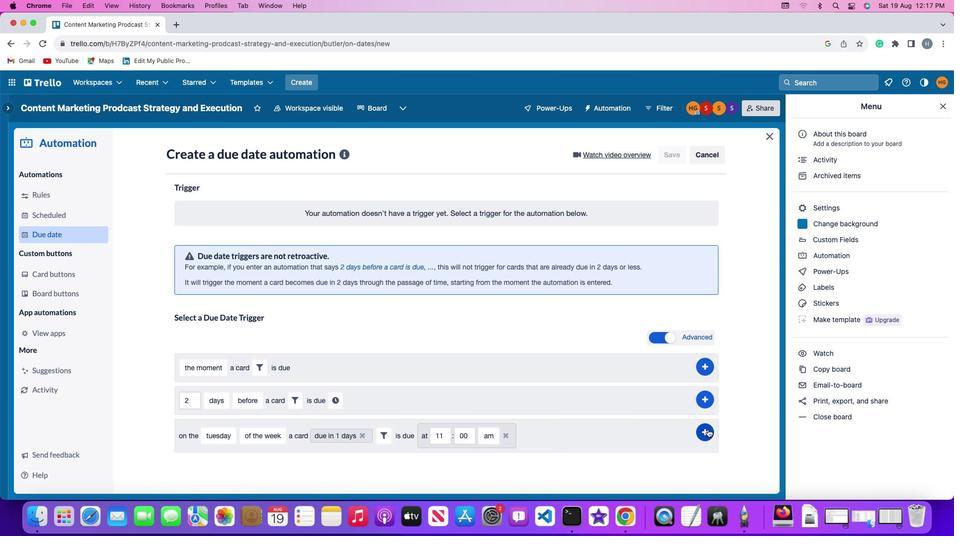 
Action: Mouse pressed left at (708, 429)
Screenshot: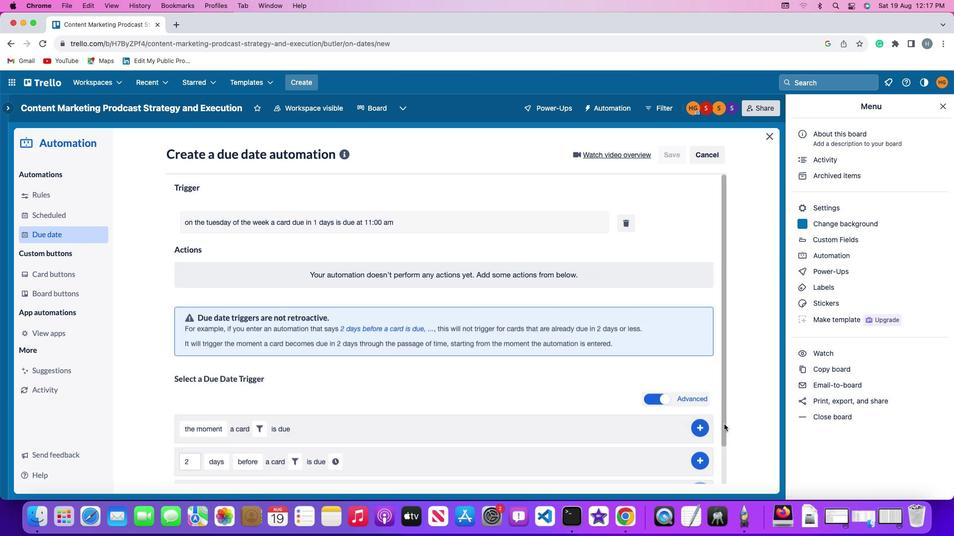 
Action: Mouse moved to (757, 363)
Screenshot: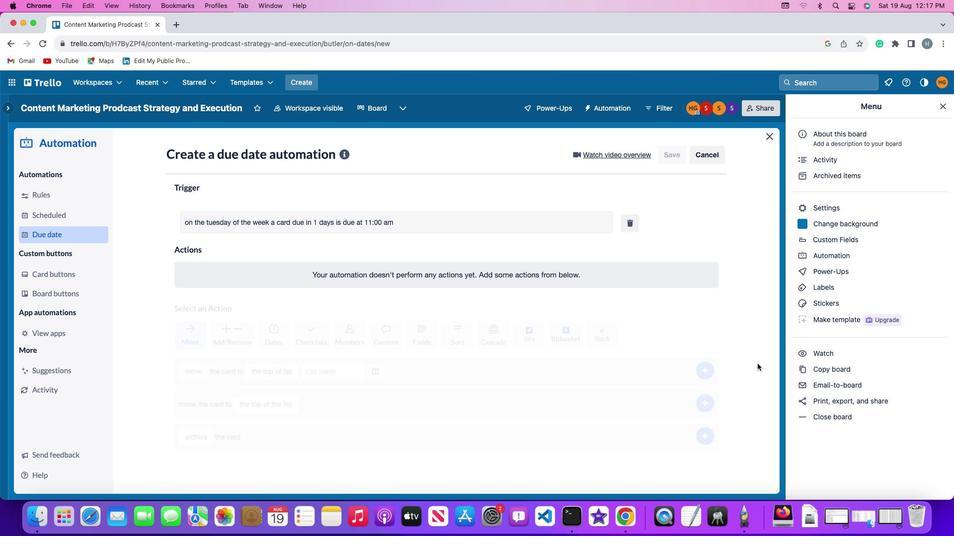 
